 Task: Navigate through the streets of Washington, DC, to reach the National Mall.
Action: Mouse moved to (179, 71)
Screenshot: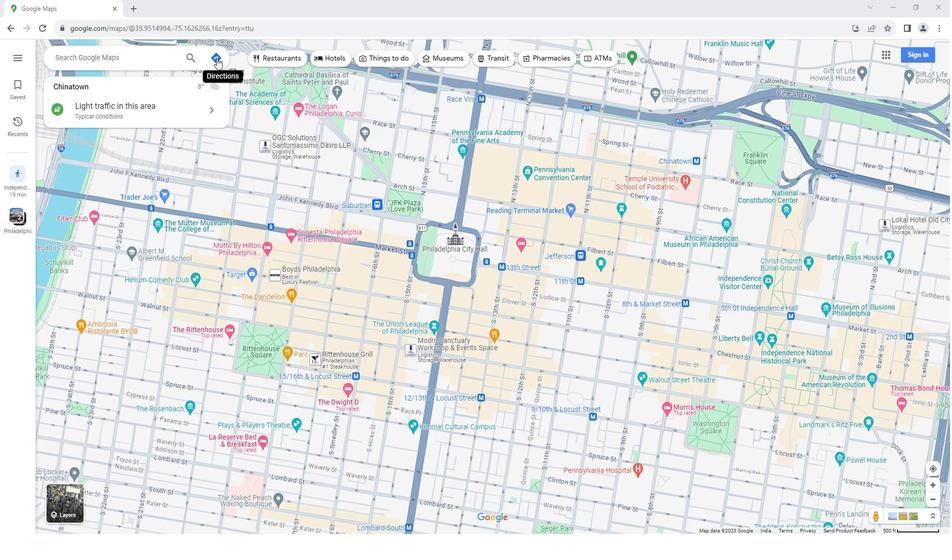 
Action: Mouse pressed left at (179, 71)
Screenshot: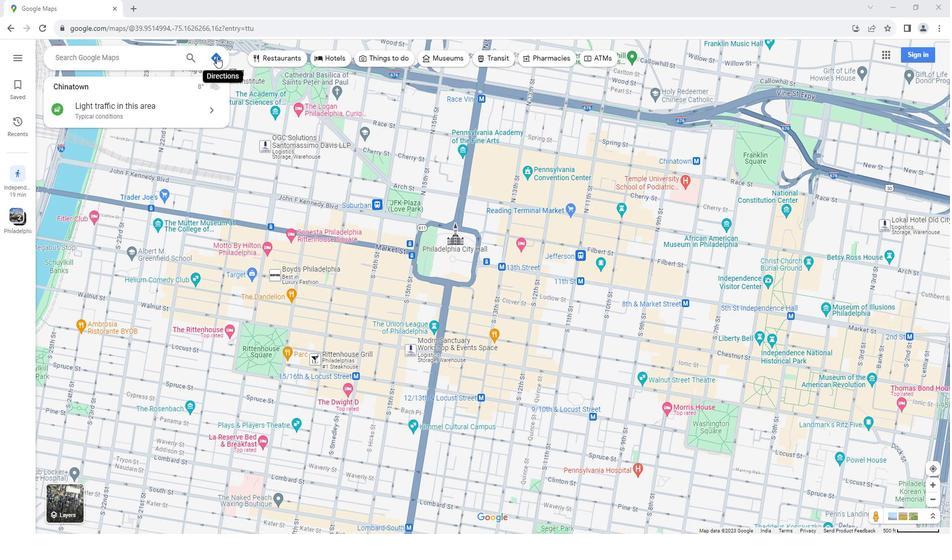 
Action: Mouse moved to (98, 99)
Screenshot: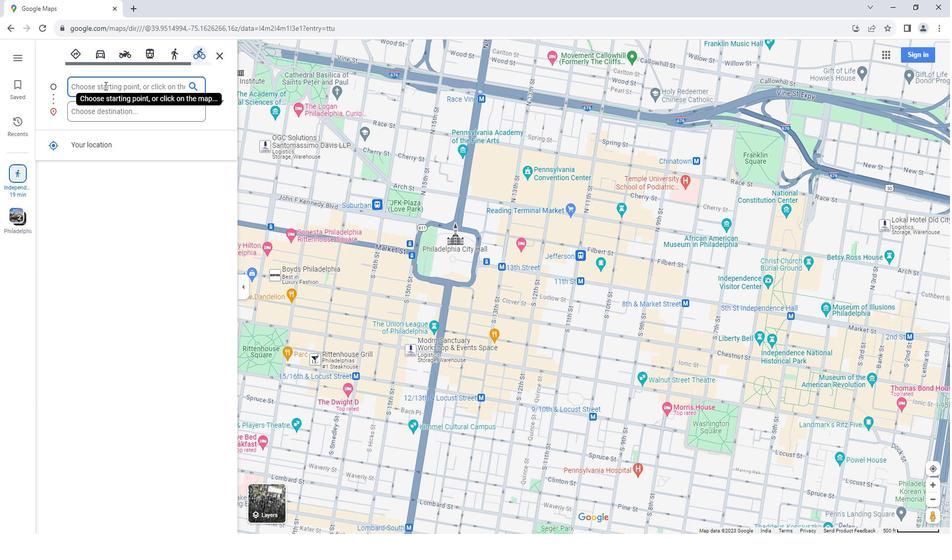 
Action: Mouse pressed left at (98, 99)
Screenshot: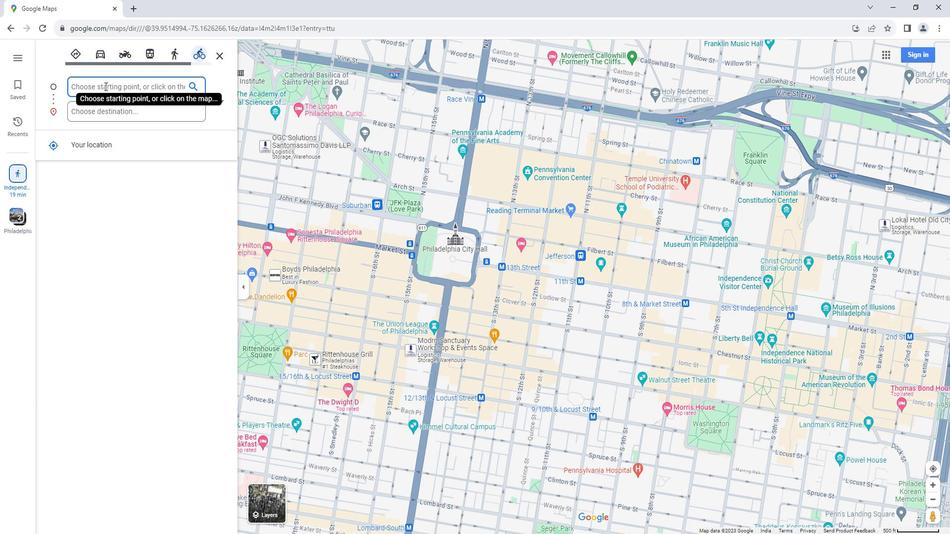 
Action: Key pressed <Key.shift>Washington
Screenshot: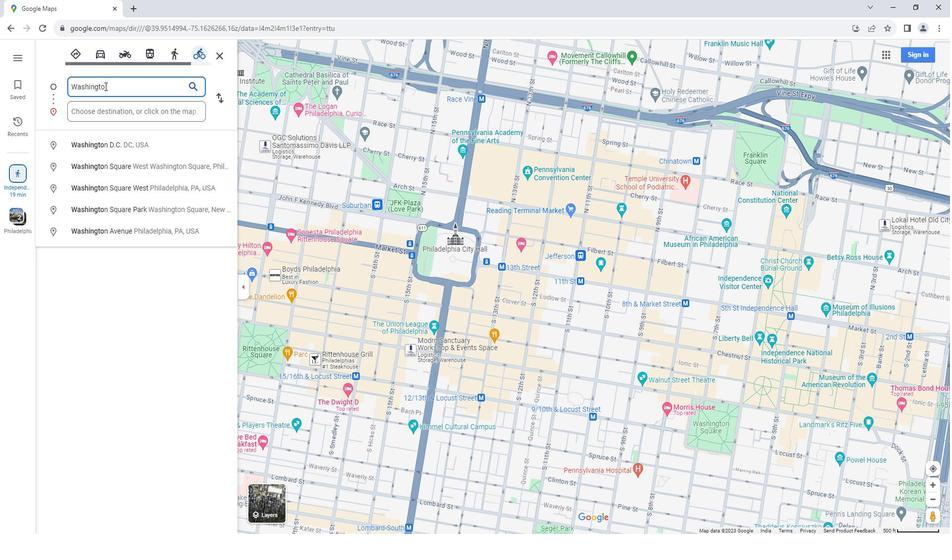 
Action: Mouse moved to (101, 151)
Screenshot: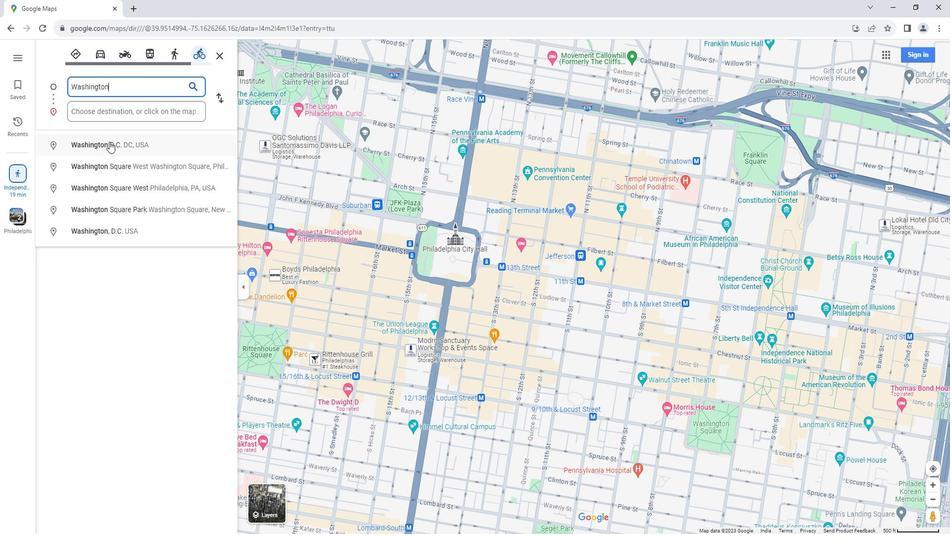 
Action: Mouse pressed left at (101, 151)
Screenshot: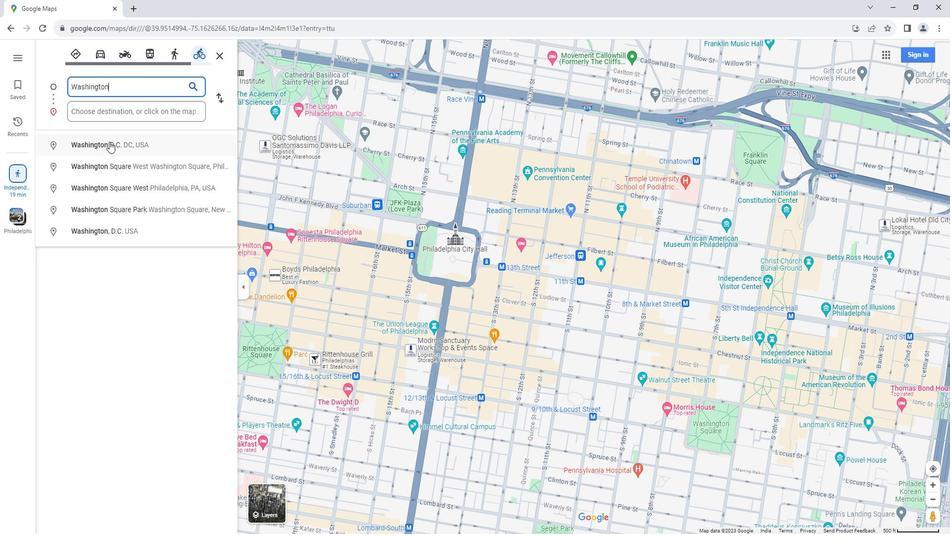 
Action: Mouse moved to (93, 120)
Screenshot: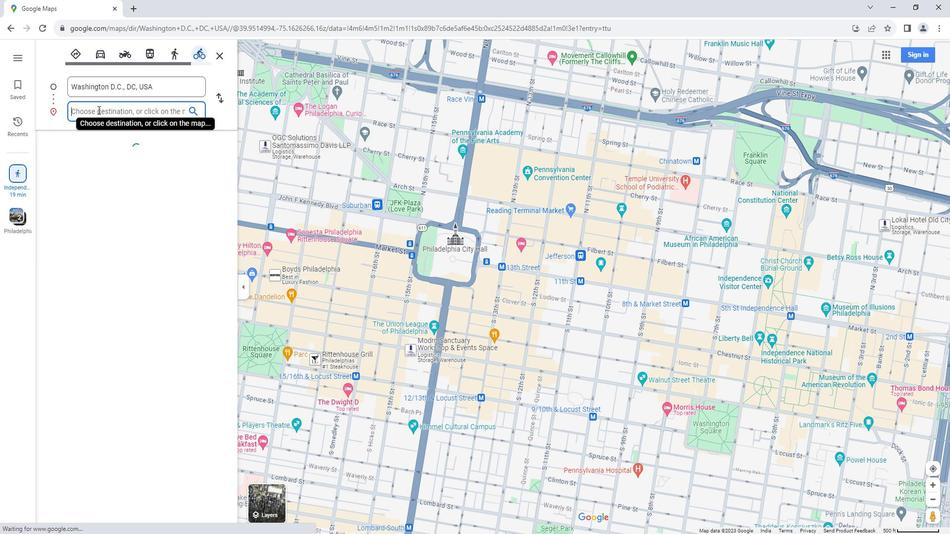 
Action: Mouse pressed left at (93, 120)
Screenshot: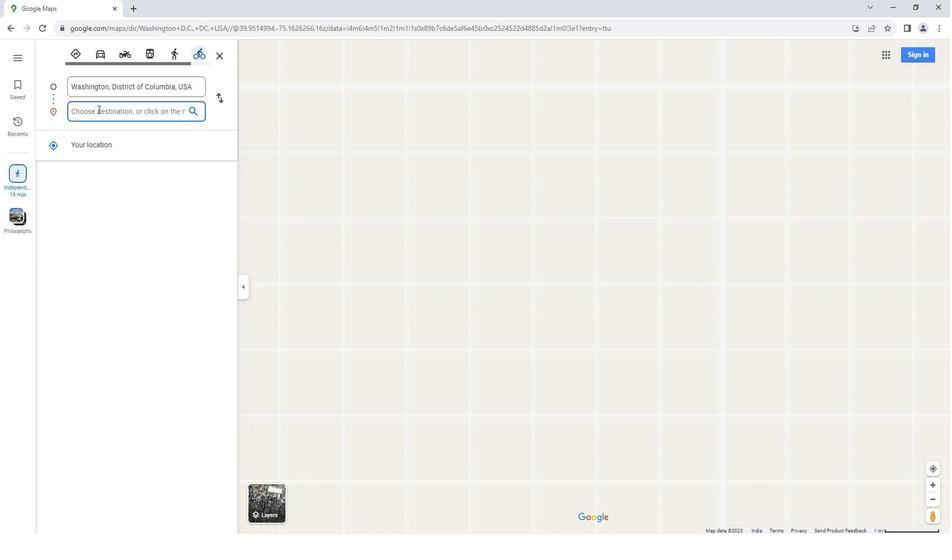 
Action: Key pressed <Key.shift><Key.shift><Key.shift>National<Key.space><Key.shift>Mall
Screenshot: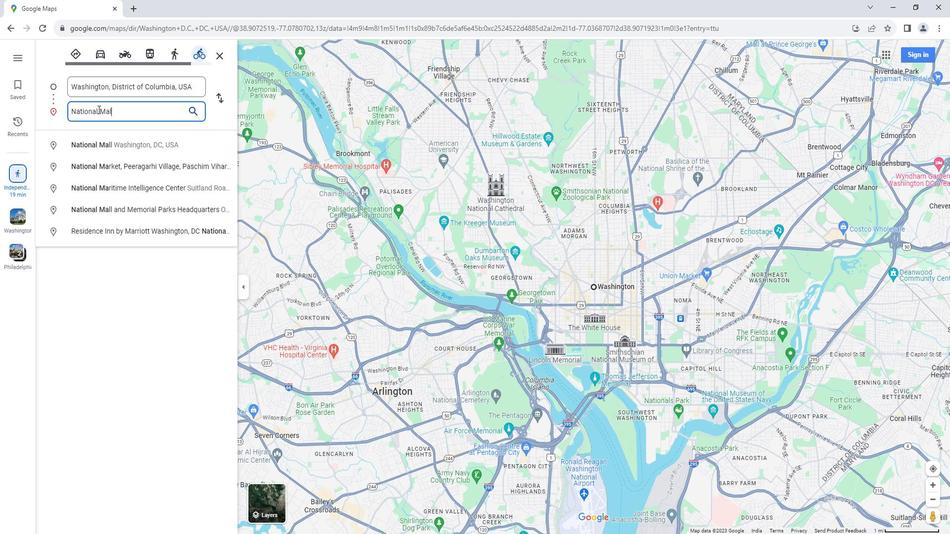 
Action: Mouse moved to (103, 156)
Screenshot: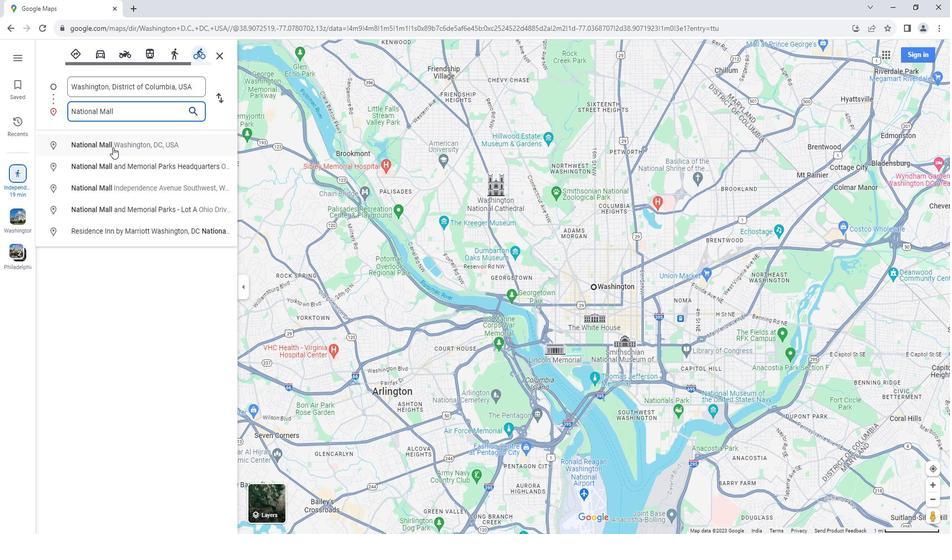 
Action: Mouse pressed left at (103, 156)
Screenshot: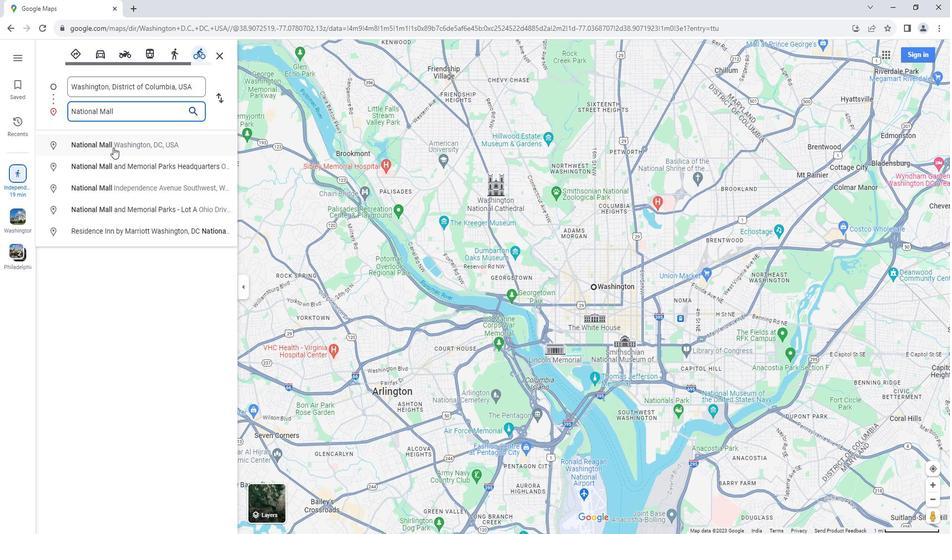 
Action: Mouse moved to (92, 69)
Screenshot: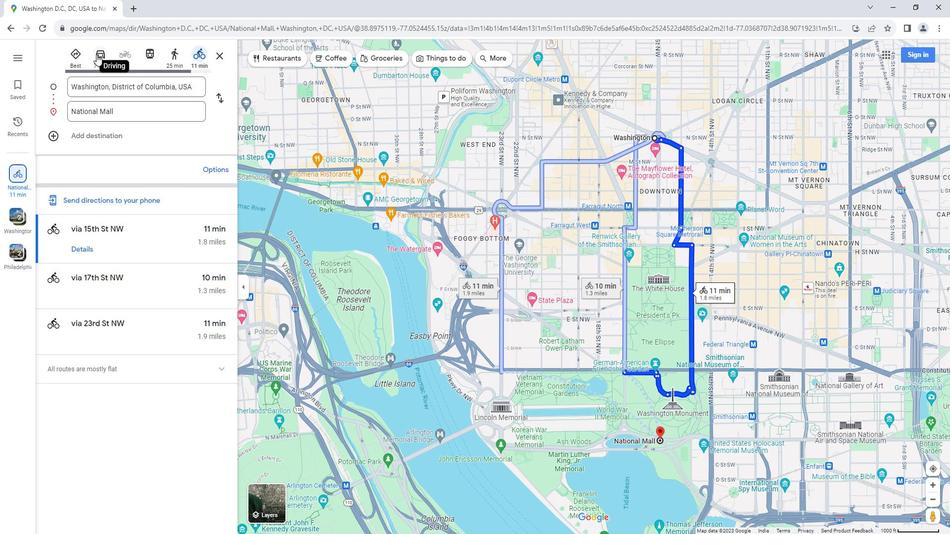
Action: Mouse pressed left at (92, 69)
Screenshot: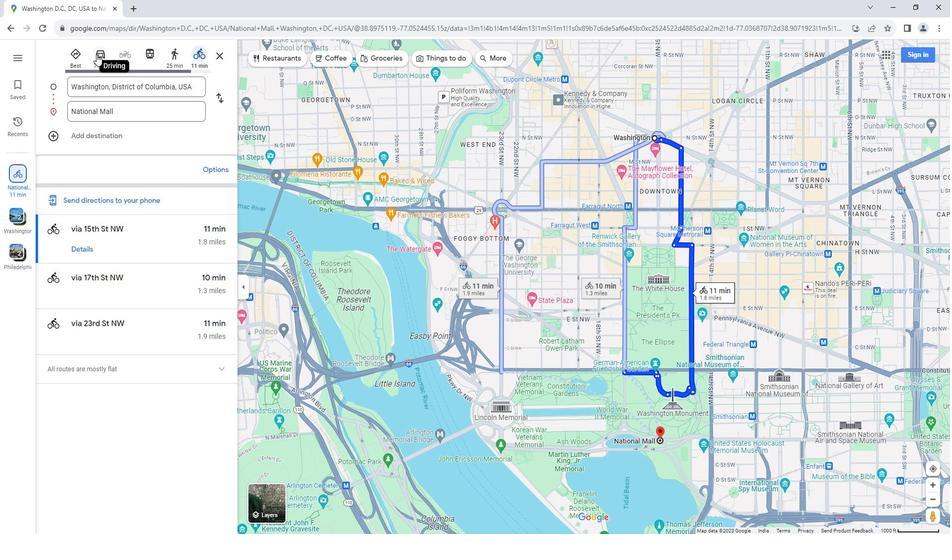 
Action: Mouse moved to (81, 275)
Screenshot: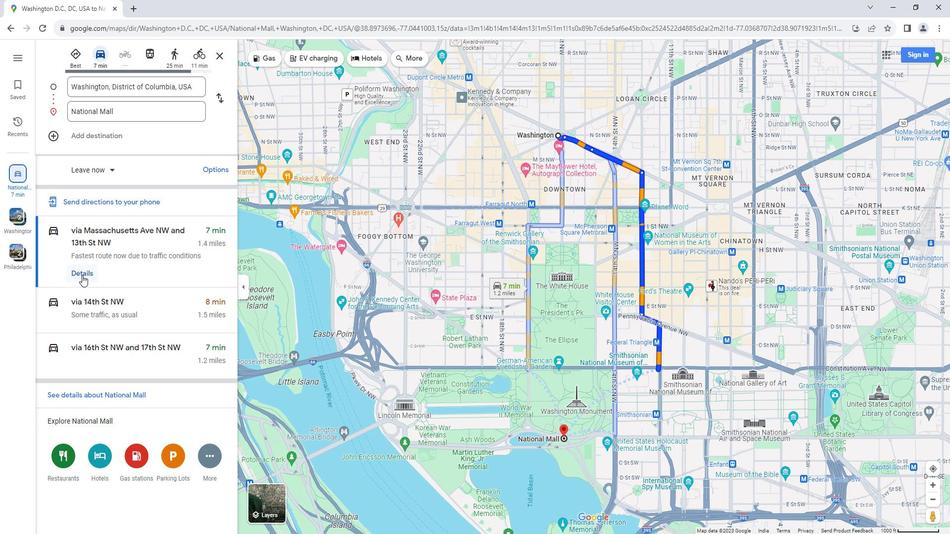 
Action: Mouse pressed left at (81, 275)
Screenshot: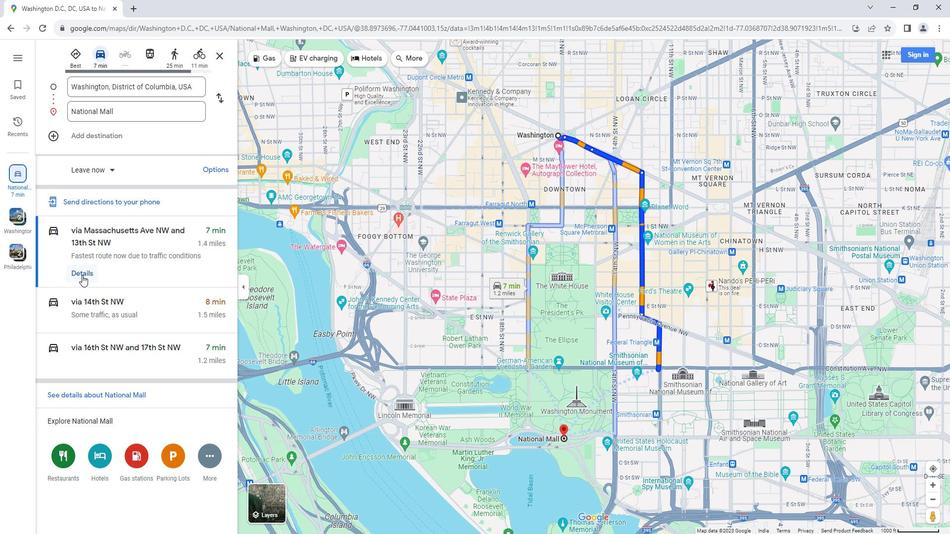 
Action: Mouse moved to (59, 64)
Screenshot: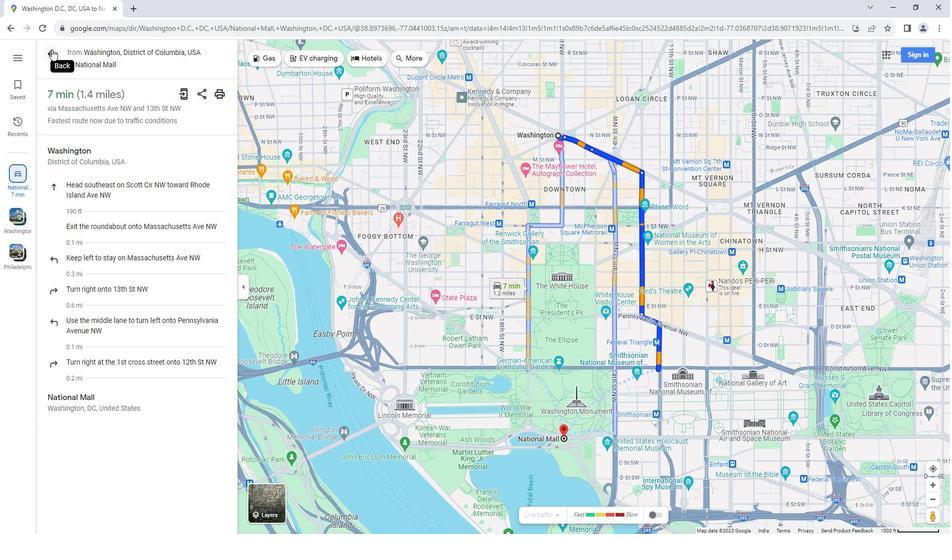 
Action: Mouse pressed left at (59, 64)
Screenshot: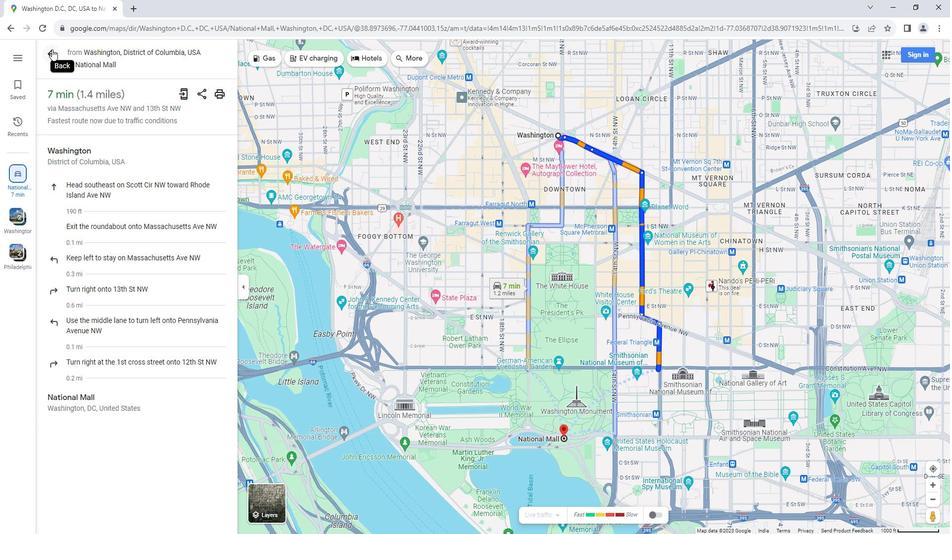 
Action: Mouse moved to (145, 71)
Screenshot: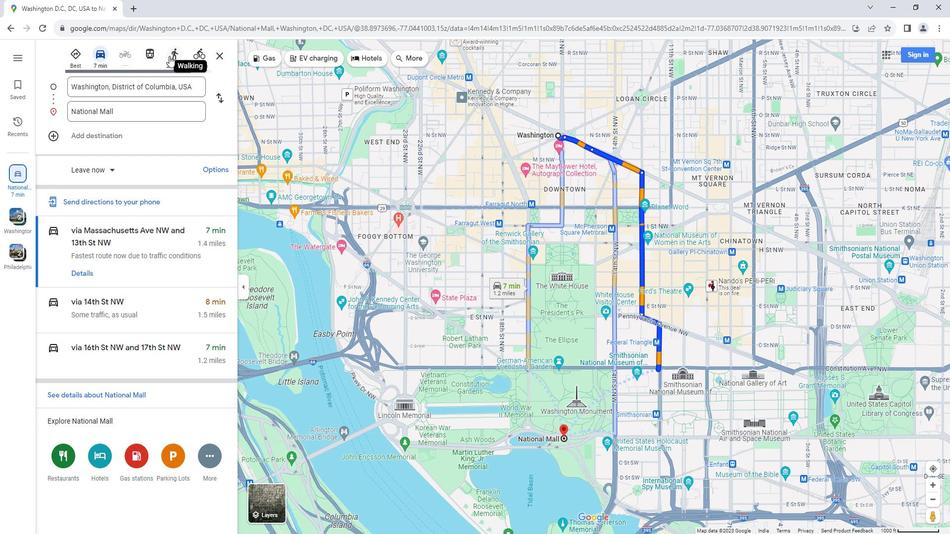 
Action: Mouse pressed left at (145, 71)
Screenshot: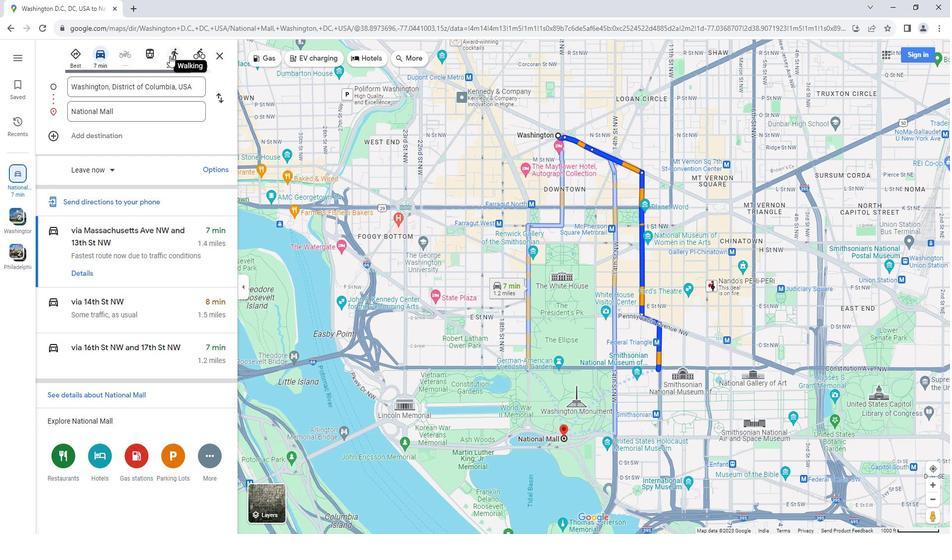 
Action: Mouse moved to (83, 254)
Screenshot: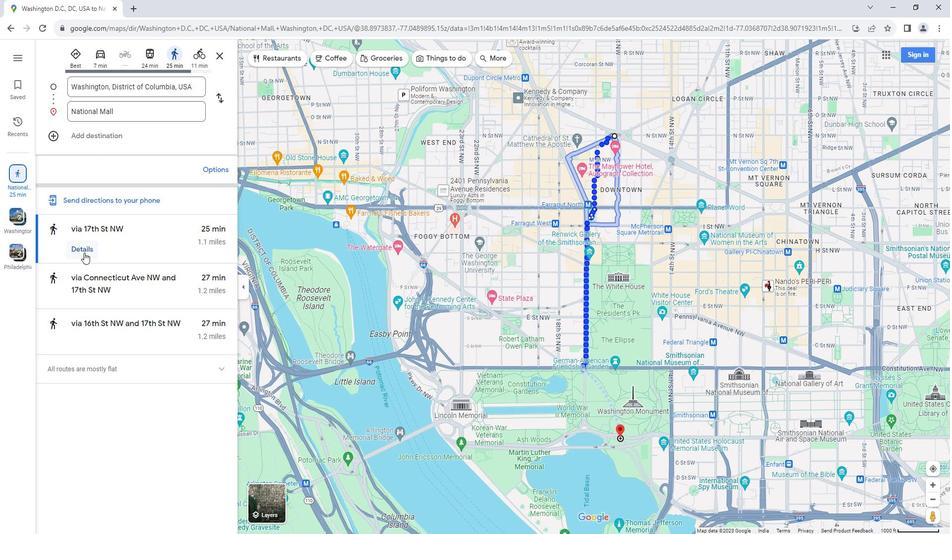 
Action: Mouse pressed left at (83, 254)
Screenshot: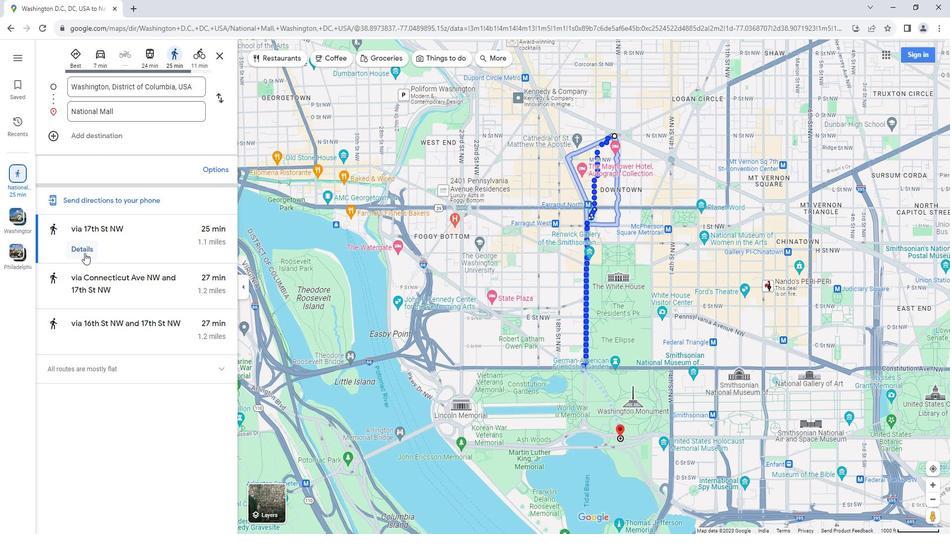 
Action: Mouse moved to (87, 251)
Screenshot: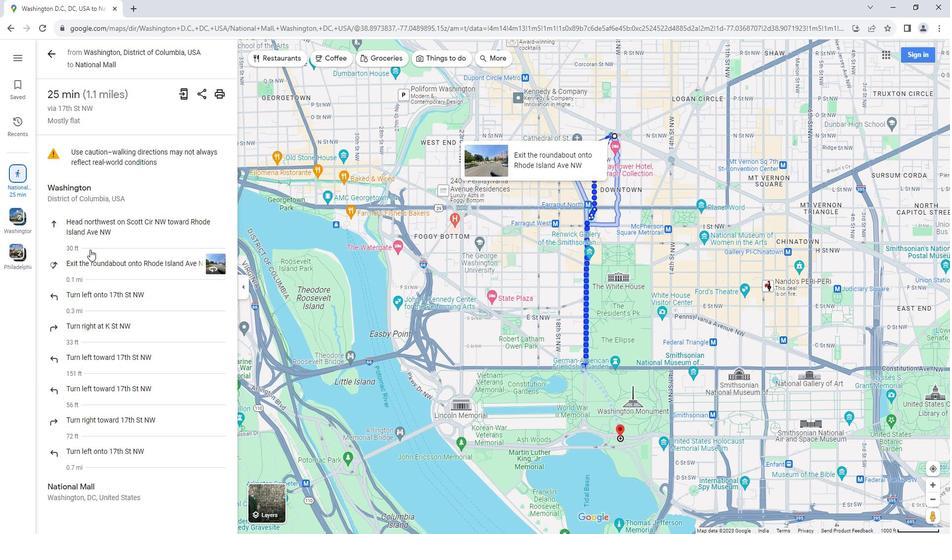 
Action: Mouse scrolled (87, 251) with delta (0, 0)
Screenshot: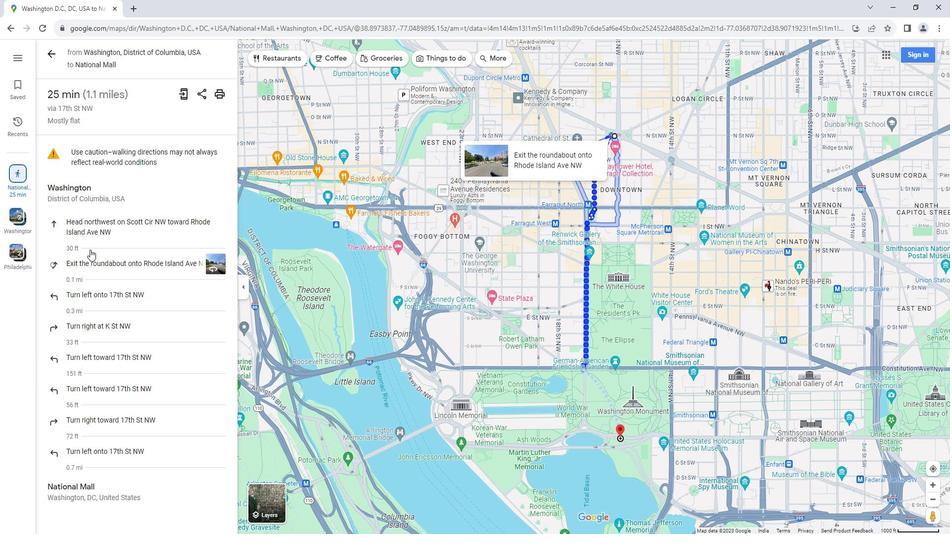 
Action: Mouse scrolled (87, 251) with delta (0, 0)
Screenshot: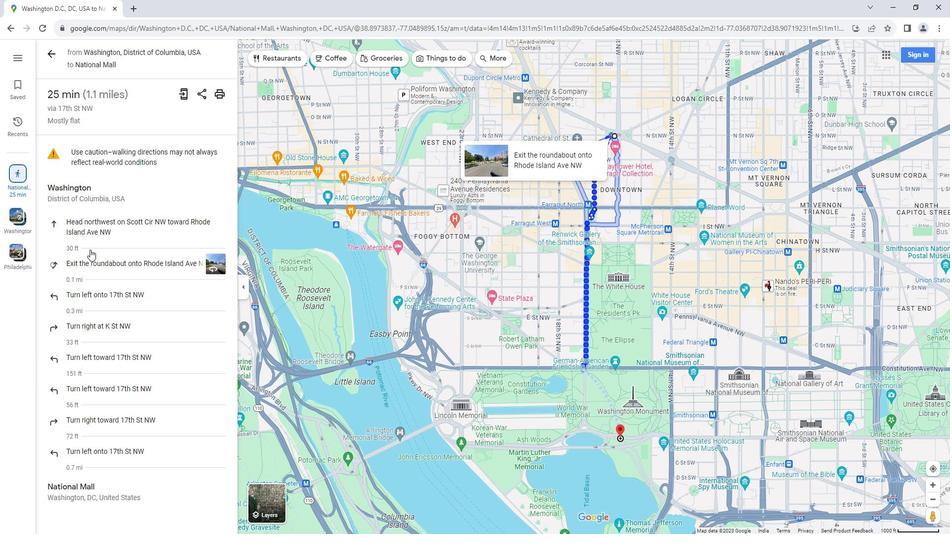 
Action: Mouse moved to (57, 71)
Screenshot: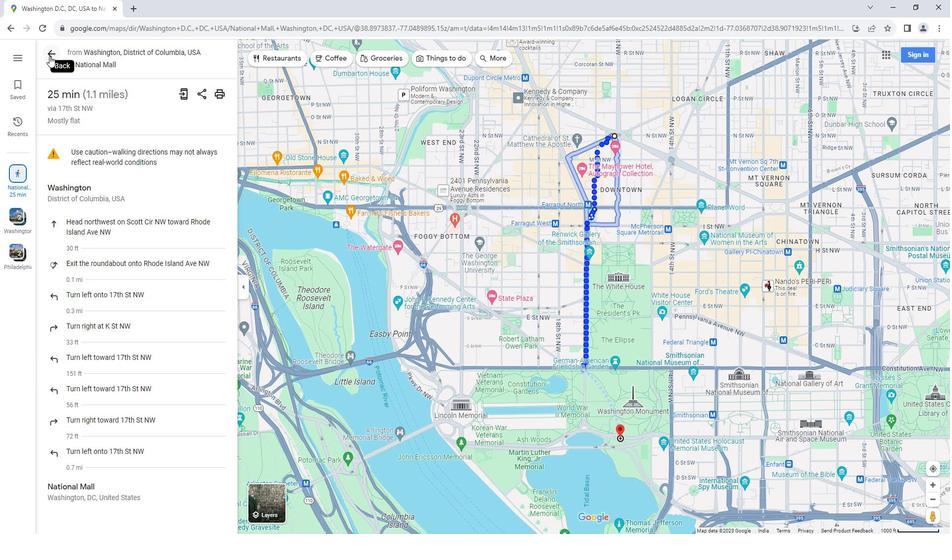 
Action: Mouse pressed left at (57, 71)
Screenshot: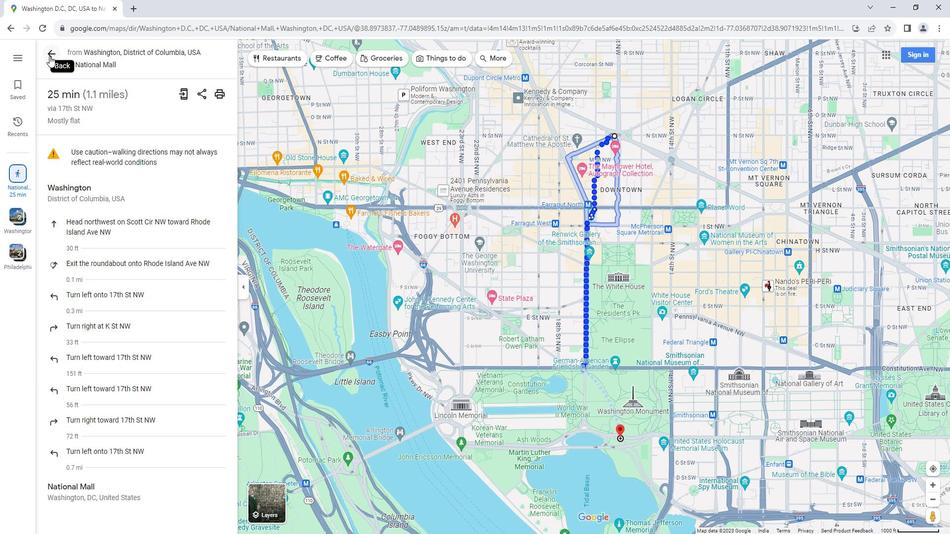 
Action: Mouse moved to (164, 70)
Screenshot: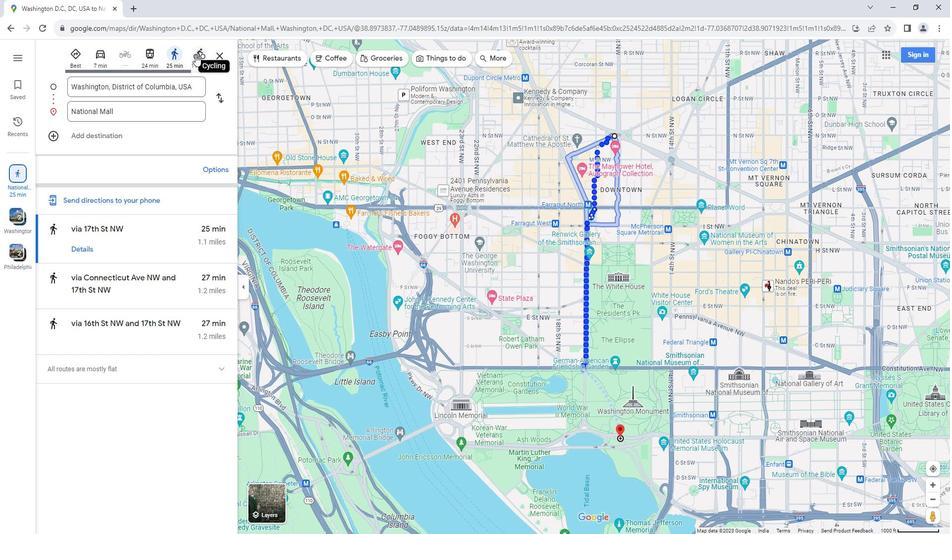 
Action: Mouse pressed left at (164, 70)
Screenshot: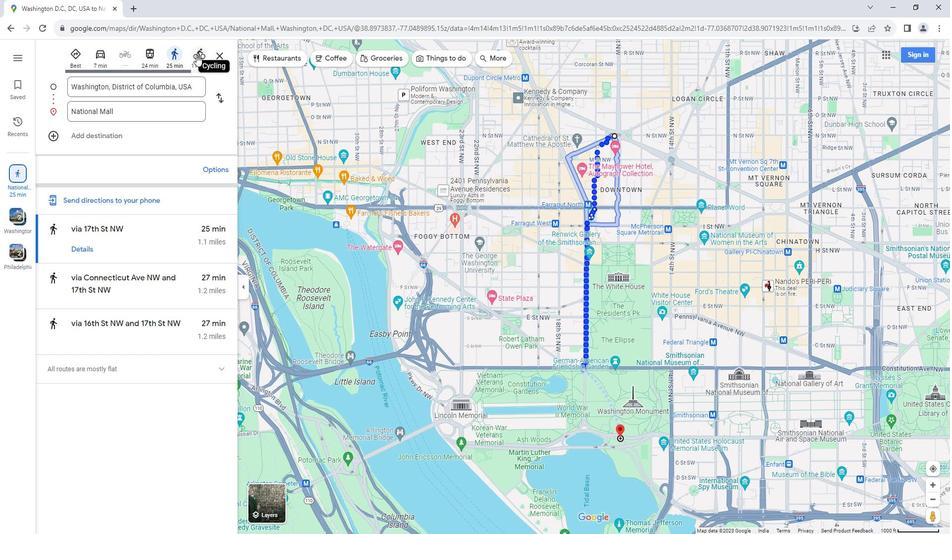 
Action: Mouse moved to (87, 251)
Screenshot: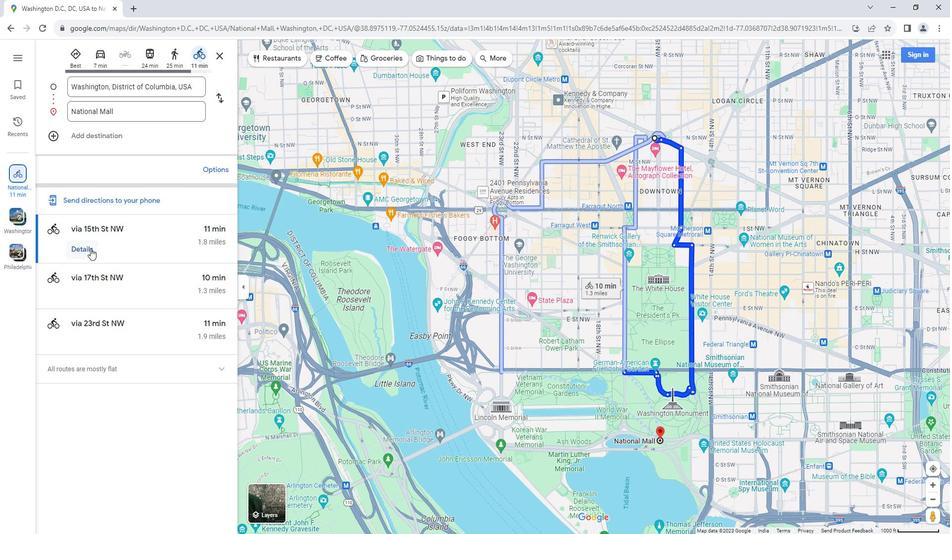 
Action: Mouse pressed left at (87, 251)
Screenshot: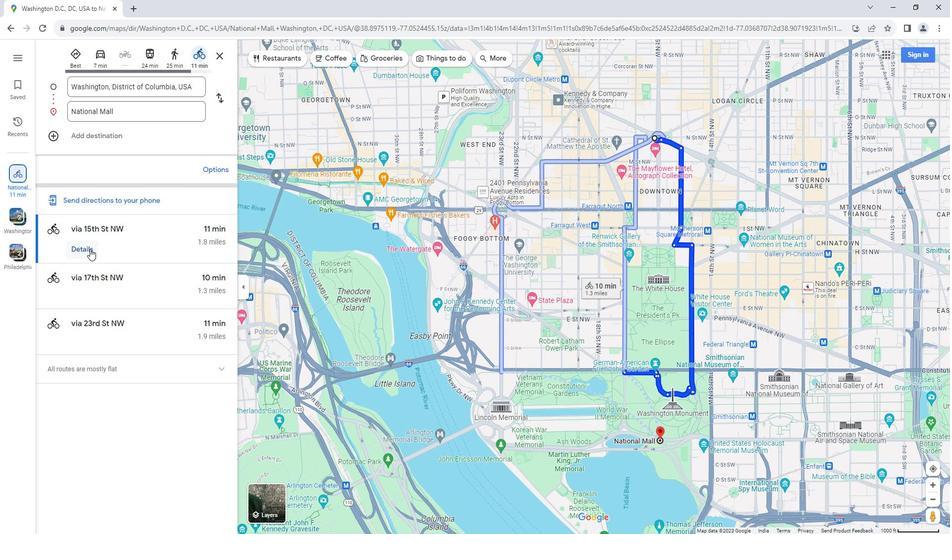 
Action: Mouse moved to (90, 248)
Screenshot: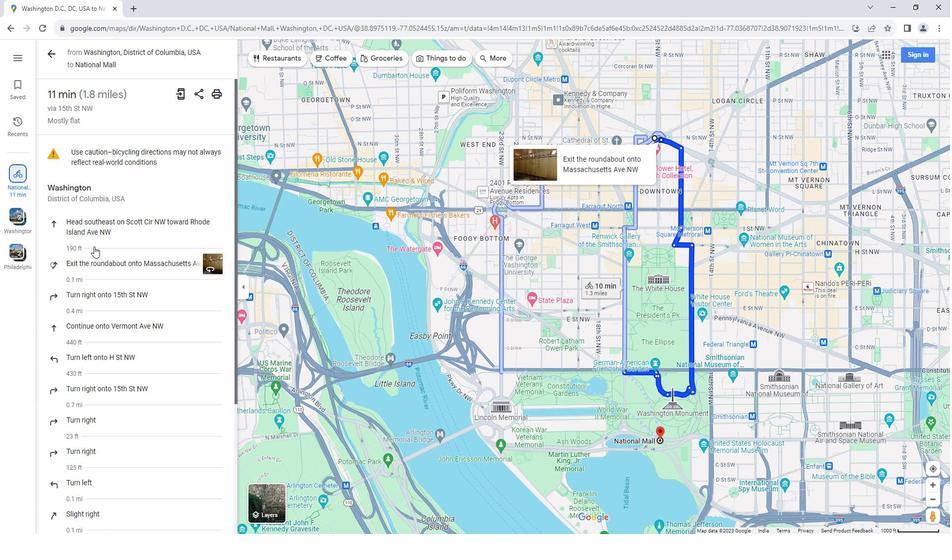 
Action: Mouse scrolled (90, 248) with delta (0, 0)
Screenshot: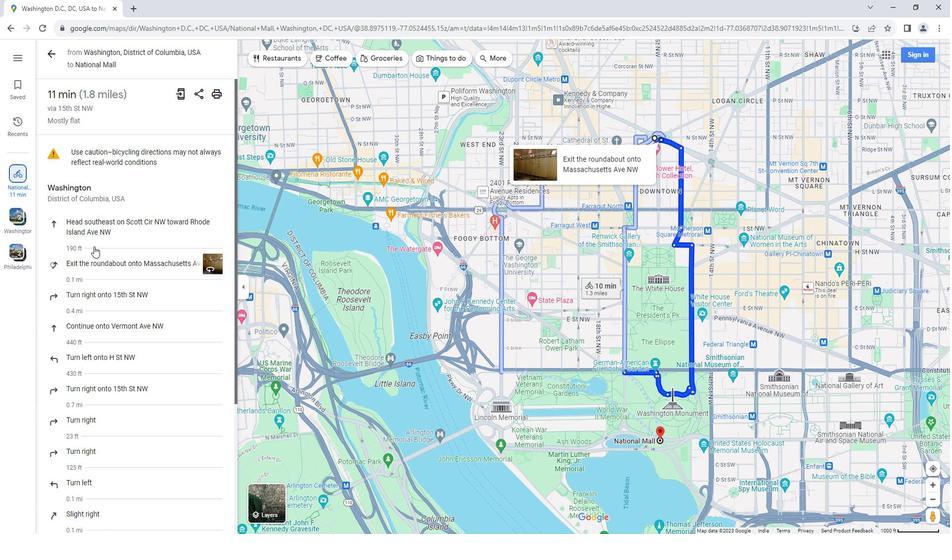 
Action: Mouse scrolled (90, 248) with delta (0, 0)
Screenshot: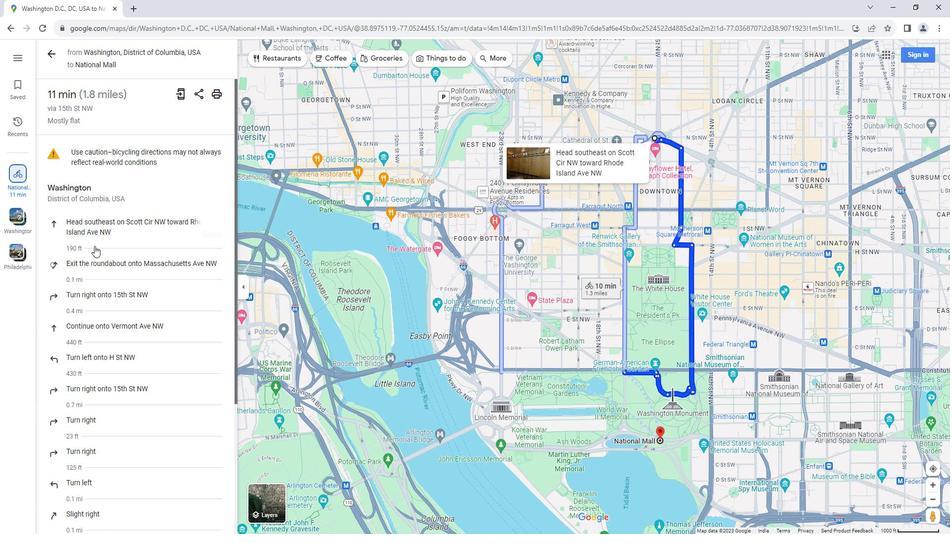 
Action: Mouse scrolled (90, 248) with delta (0, 0)
Screenshot: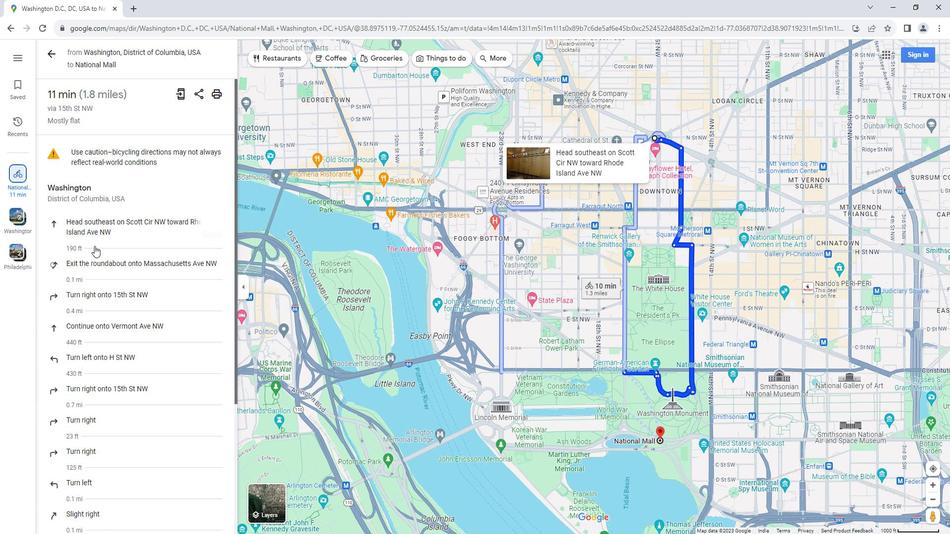 
Action: Mouse scrolled (90, 248) with delta (0, 0)
Screenshot: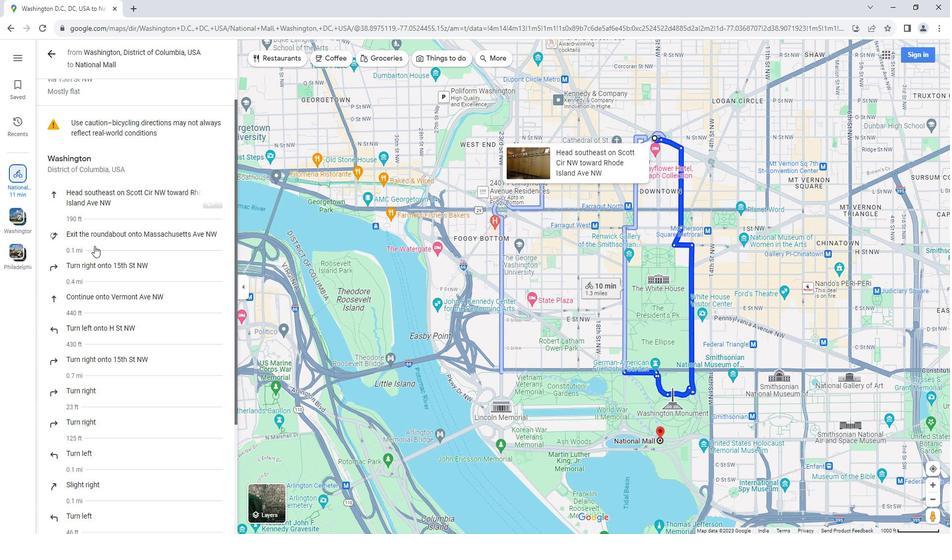 
Action: Mouse moved to (90, 247)
Screenshot: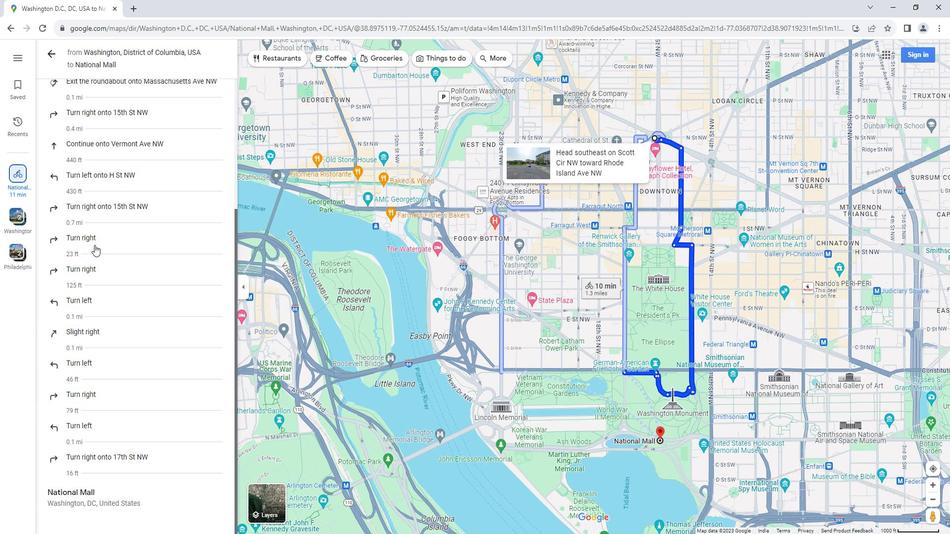 
Action: Mouse scrolled (90, 247) with delta (0, 0)
Screenshot: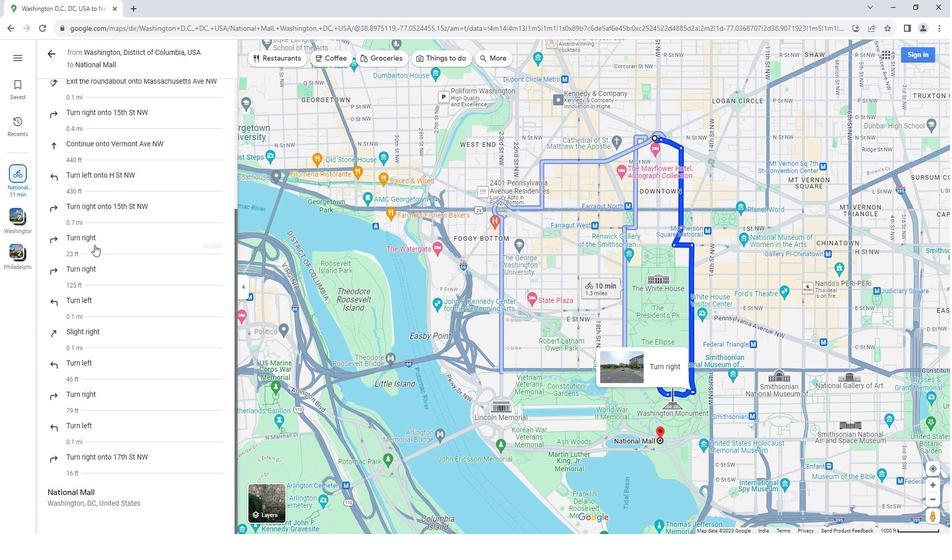
Action: Mouse scrolled (90, 247) with delta (0, 0)
Screenshot: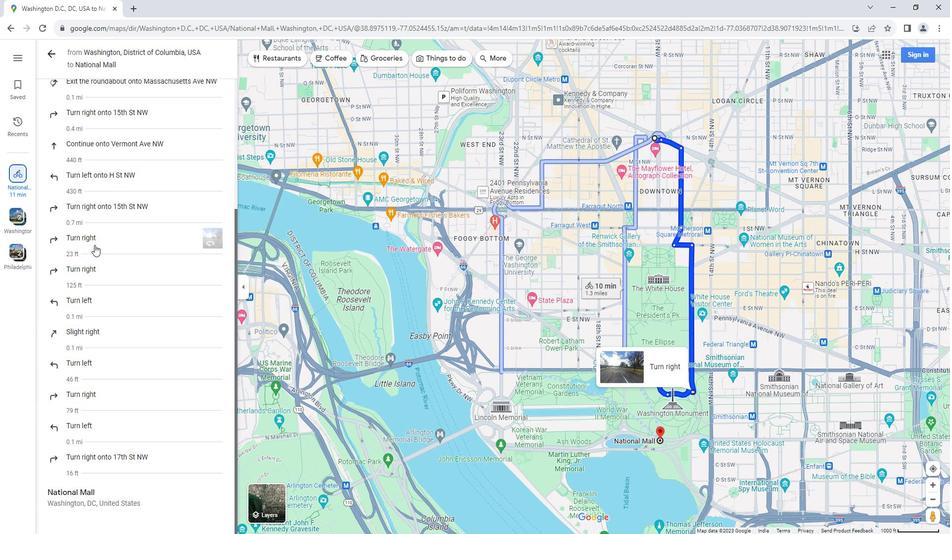 
Action: Mouse moved to (58, 72)
Screenshot: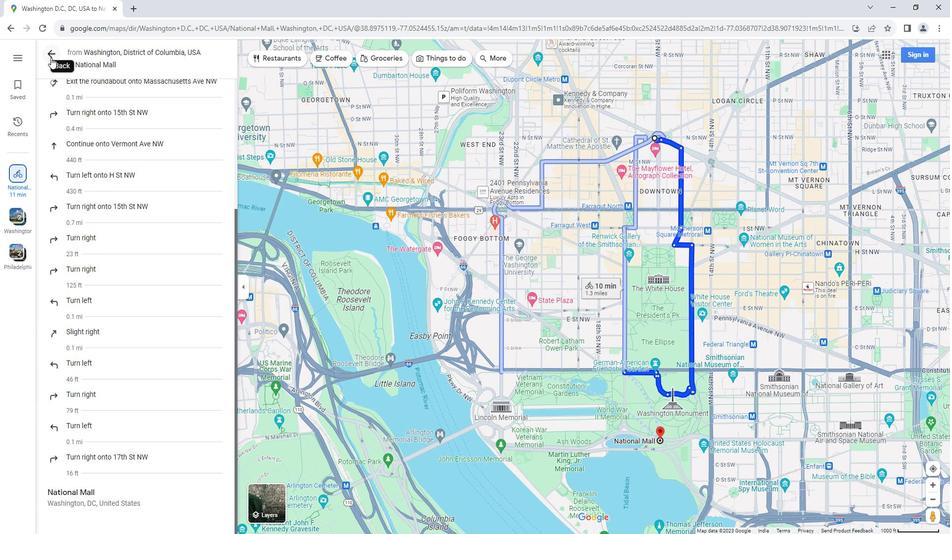 
Action: Mouse pressed left at (58, 72)
Screenshot: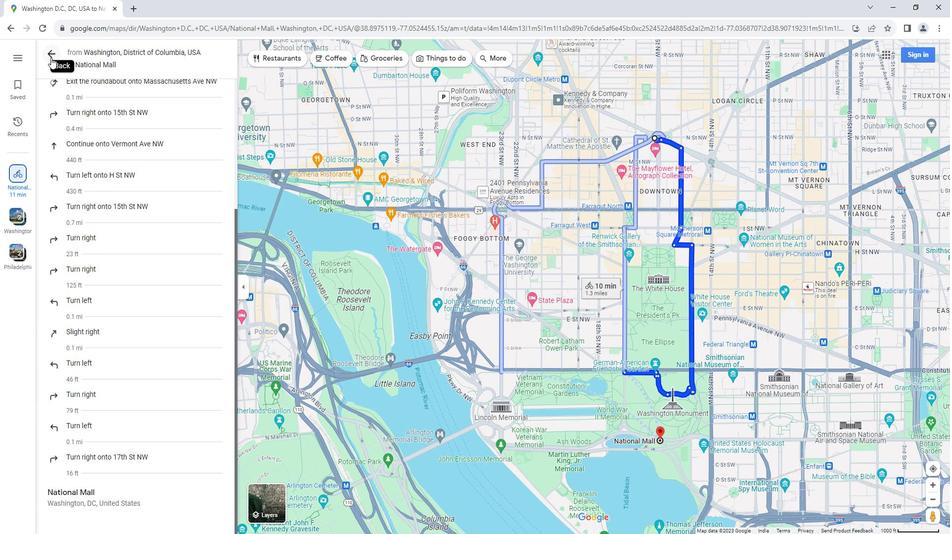 
Action: Mouse moved to (78, 69)
Screenshot: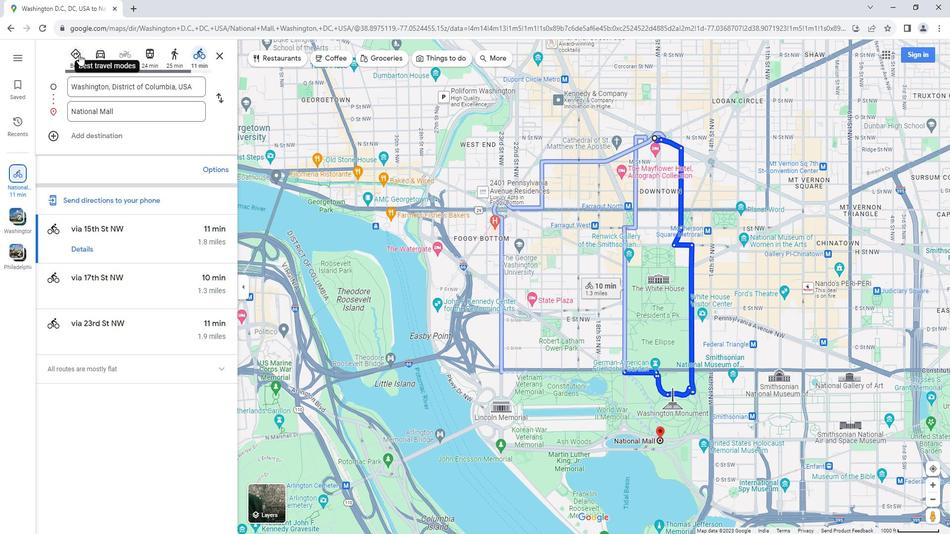 
Action: Mouse pressed left at (78, 69)
Screenshot: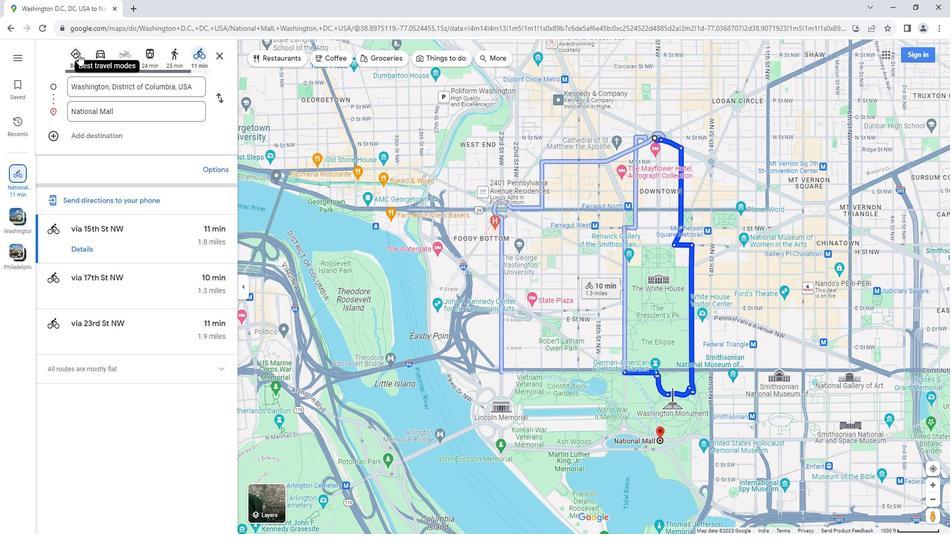 
Action: Mouse moved to (222, 485)
Screenshot: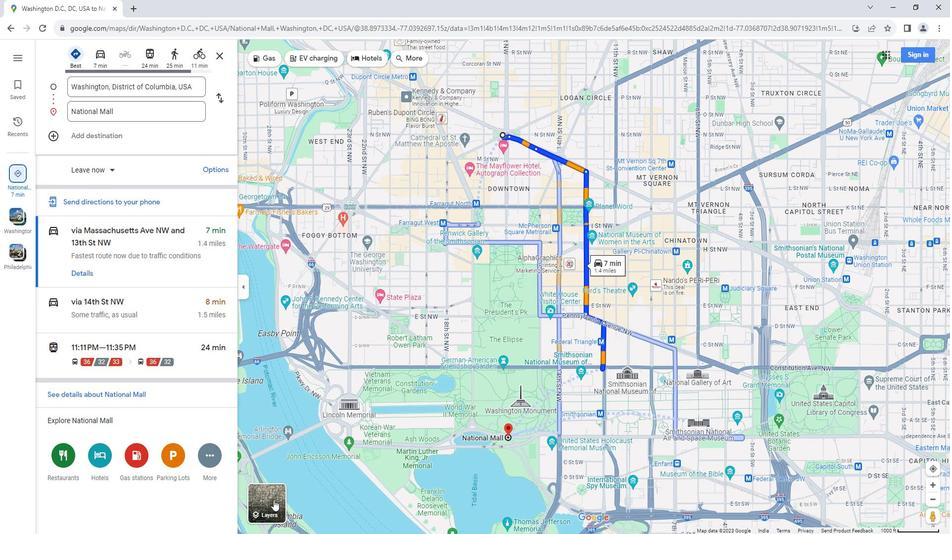 
Action: Mouse pressed left at (222, 485)
Screenshot: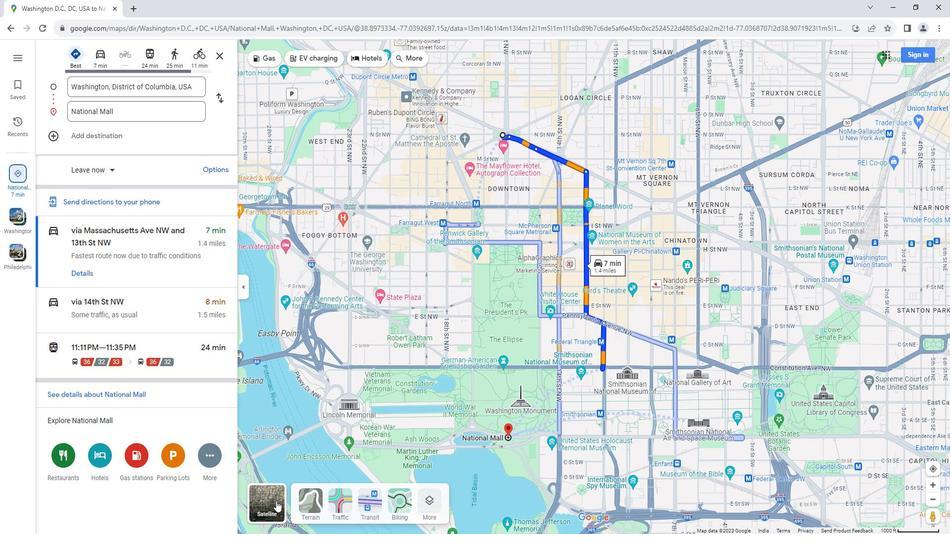 
Action: Mouse moved to (333, 483)
Screenshot: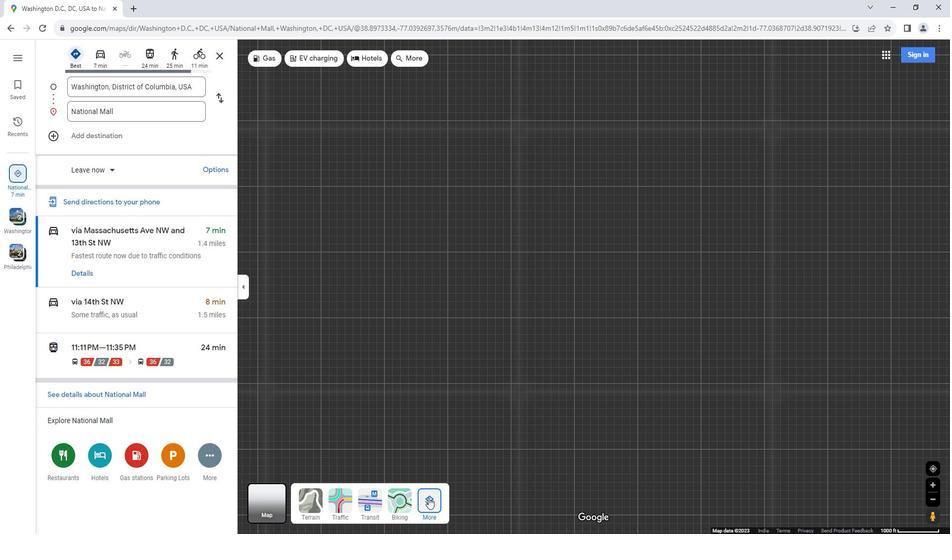 
Action: Mouse pressed left at (333, 483)
Screenshot: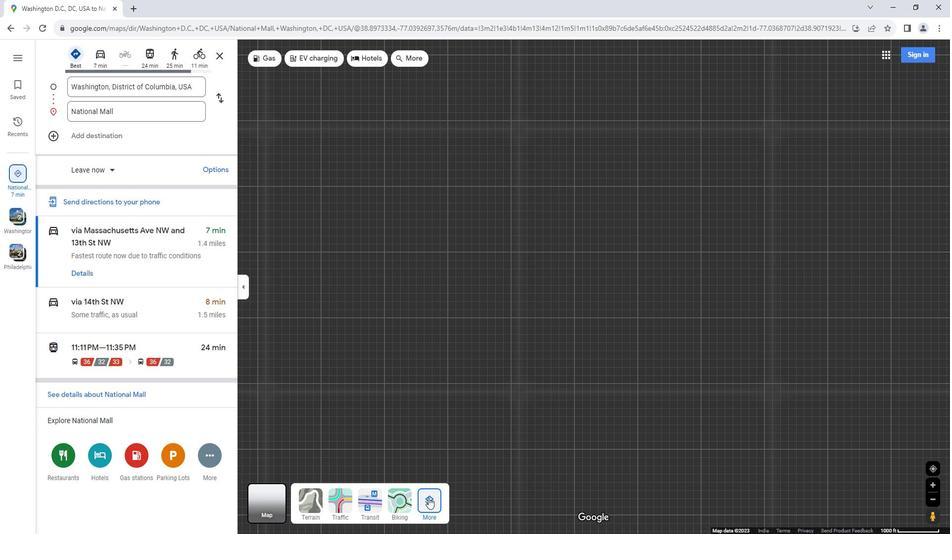 
Action: Mouse moved to (253, 284)
Screenshot: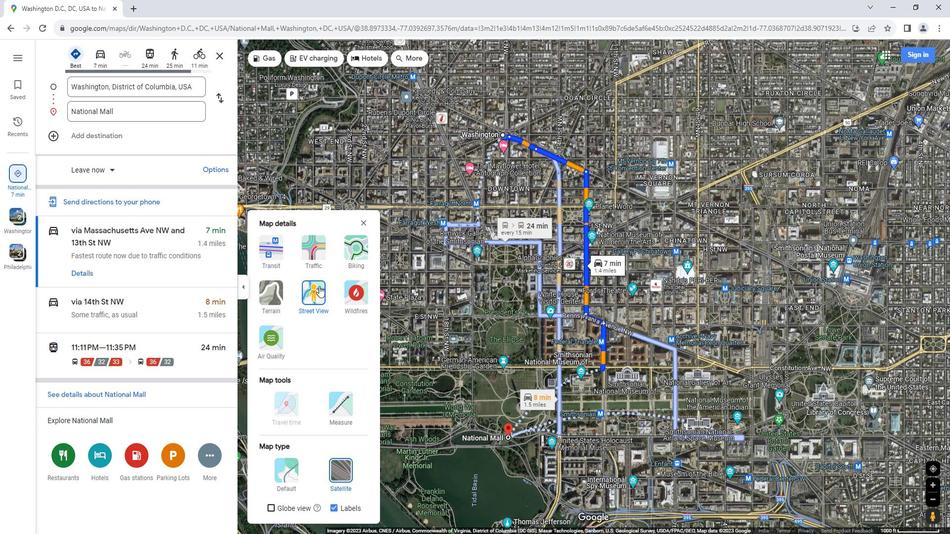 
Action: Mouse pressed left at (253, 284)
Screenshot: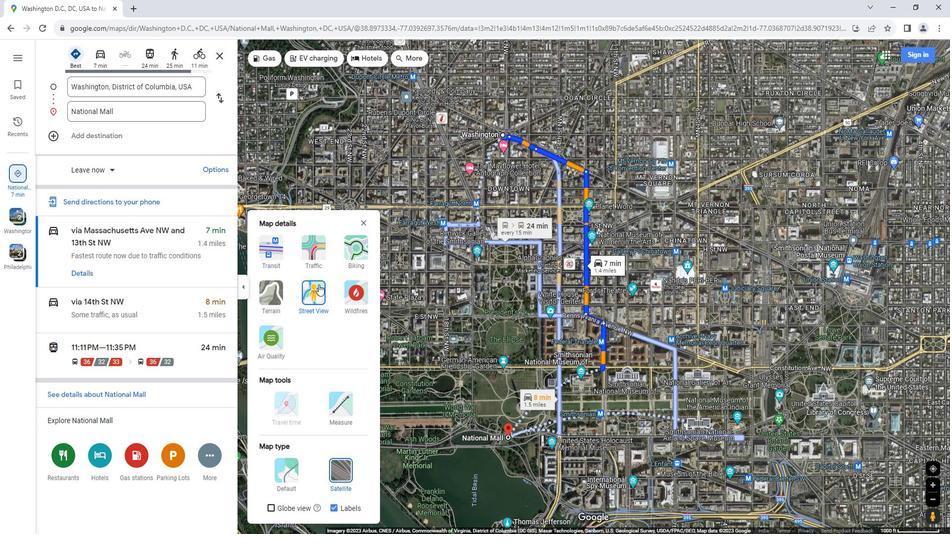 
Action: Mouse moved to (356, 282)
Screenshot: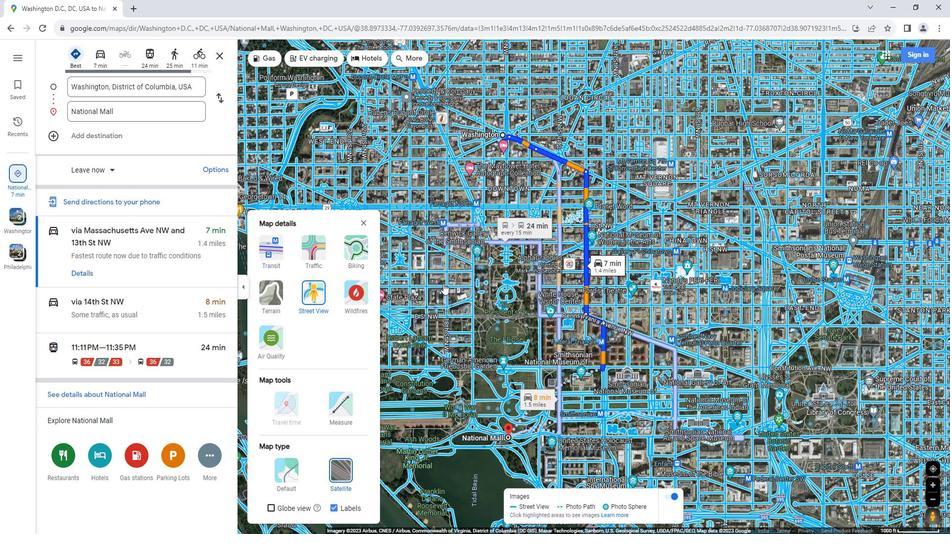 
Action: Mouse pressed left at (356, 282)
Screenshot: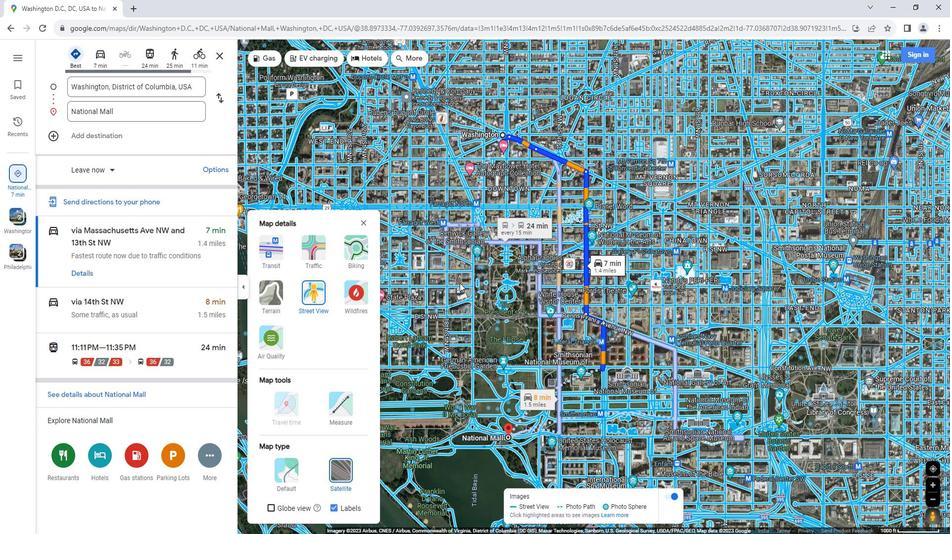 
Action: Mouse moved to (354, 284)
Screenshot: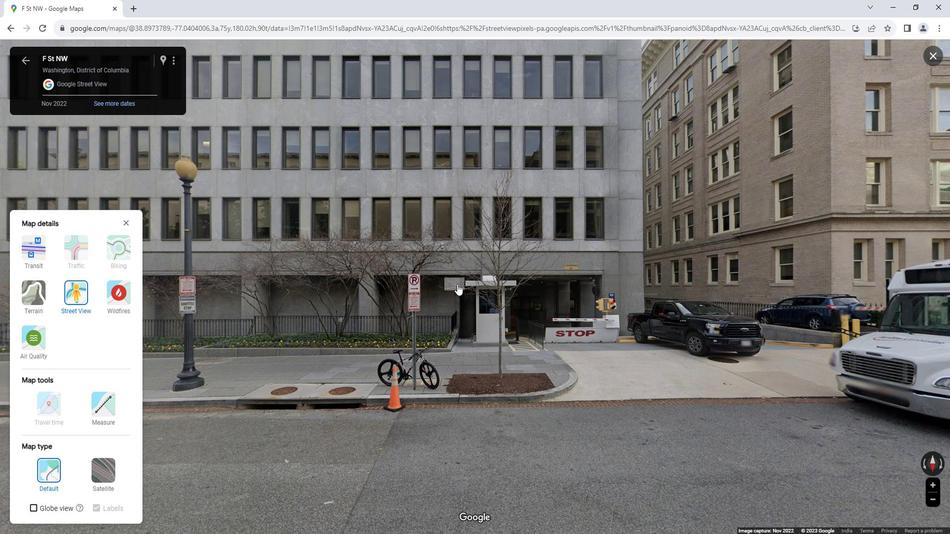 
Action: Mouse pressed left at (354, 284)
Screenshot: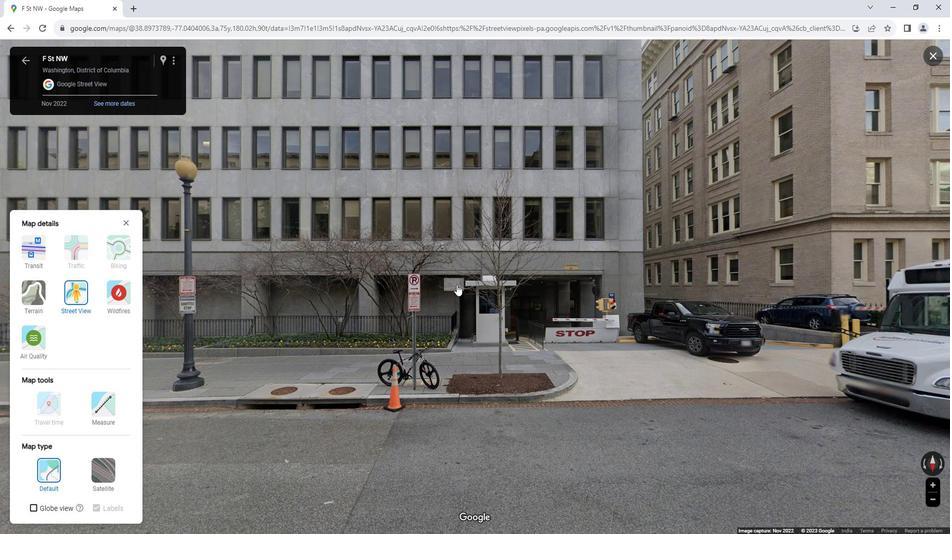 
Action: Mouse moved to (440, 223)
Screenshot: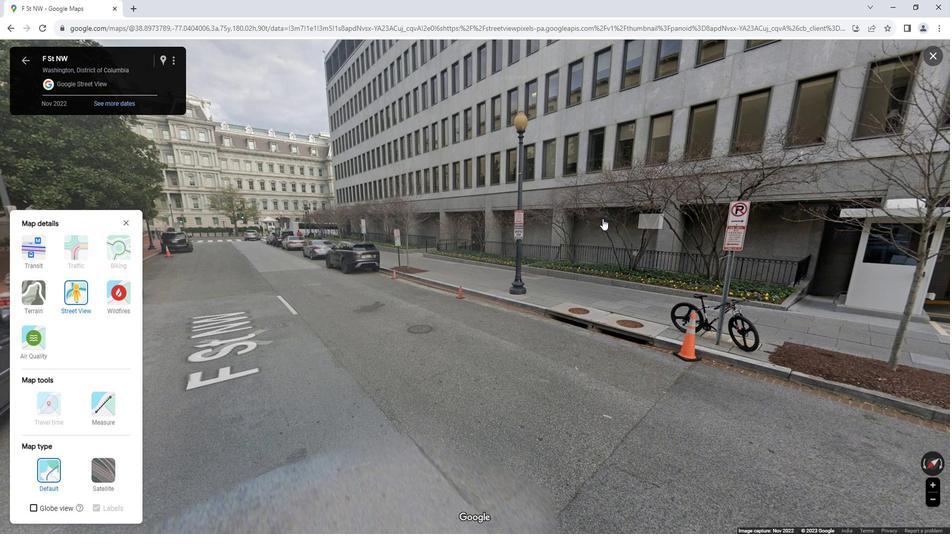 
Action: Mouse pressed left at (440, 223)
Screenshot: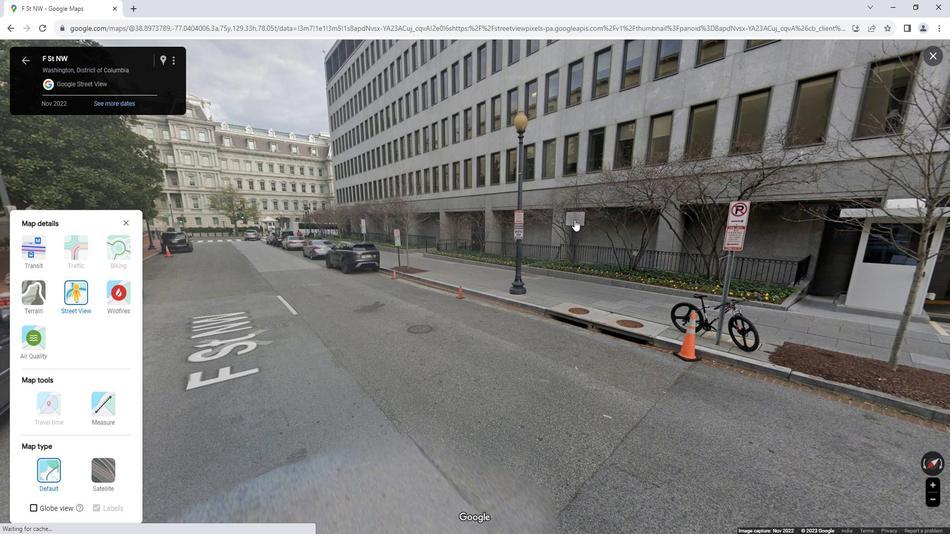 
Action: Mouse moved to (428, 225)
Screenshot: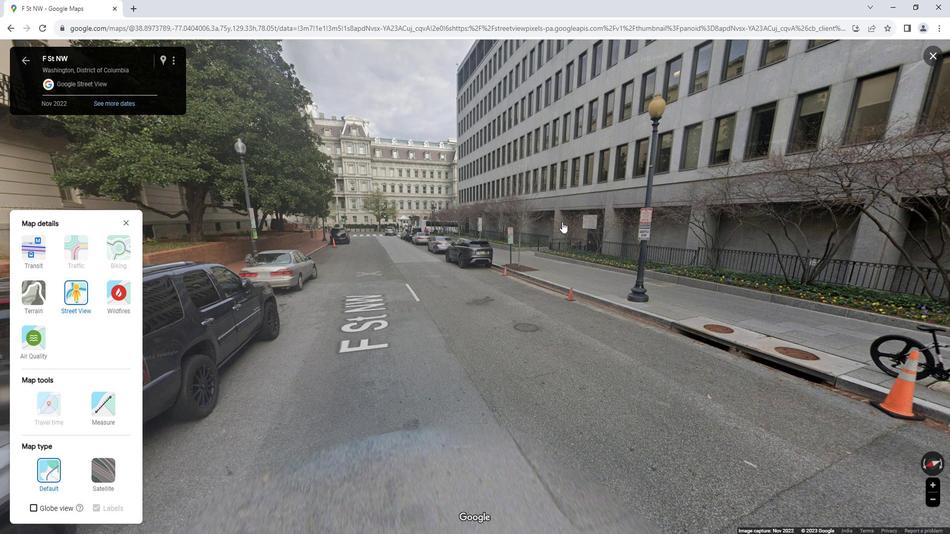 
Action: Mouse pressed left at (428, 225)
Screenshot: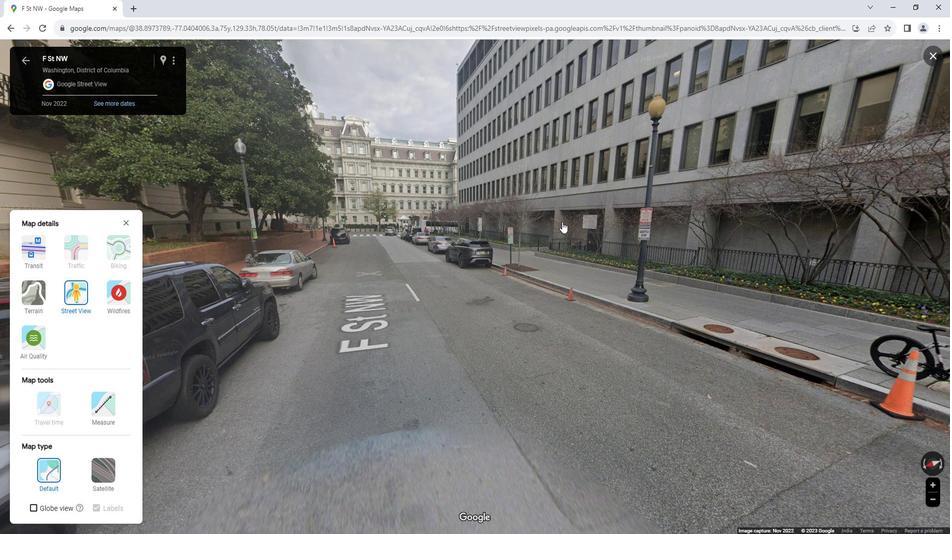 
Action: Mouse moved to (493, 220)
Screenshot: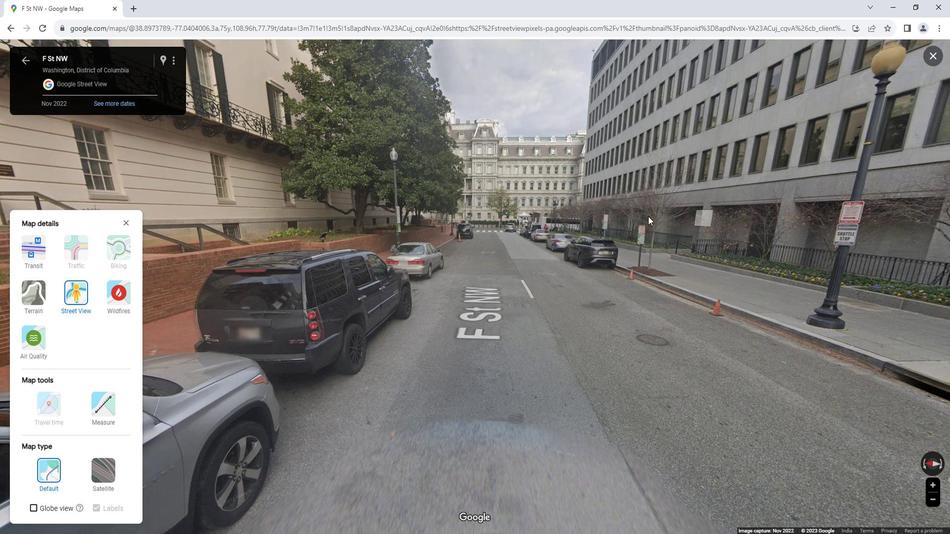 
Action: Mouse pressed left at (493, 220)
Screenshot: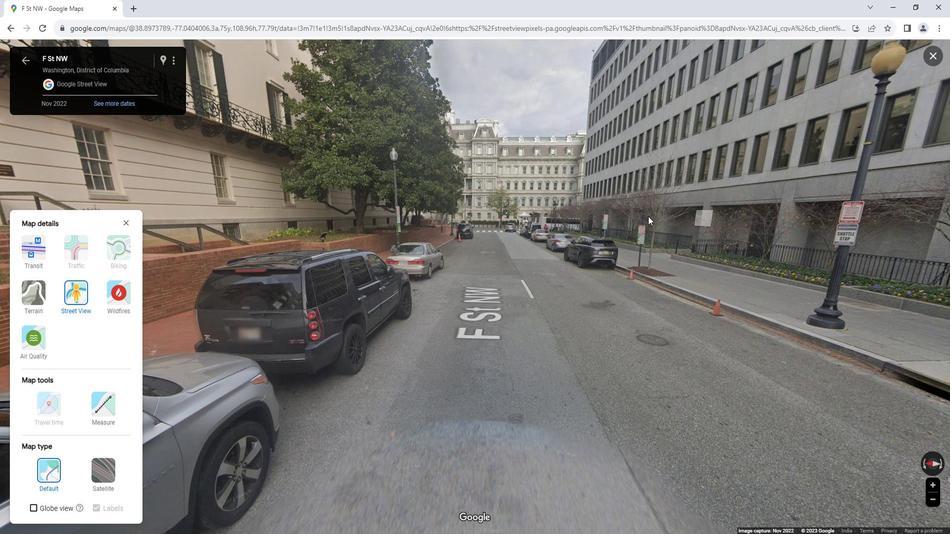 
Action: Mouse moved to (304, 186)
Screenshot: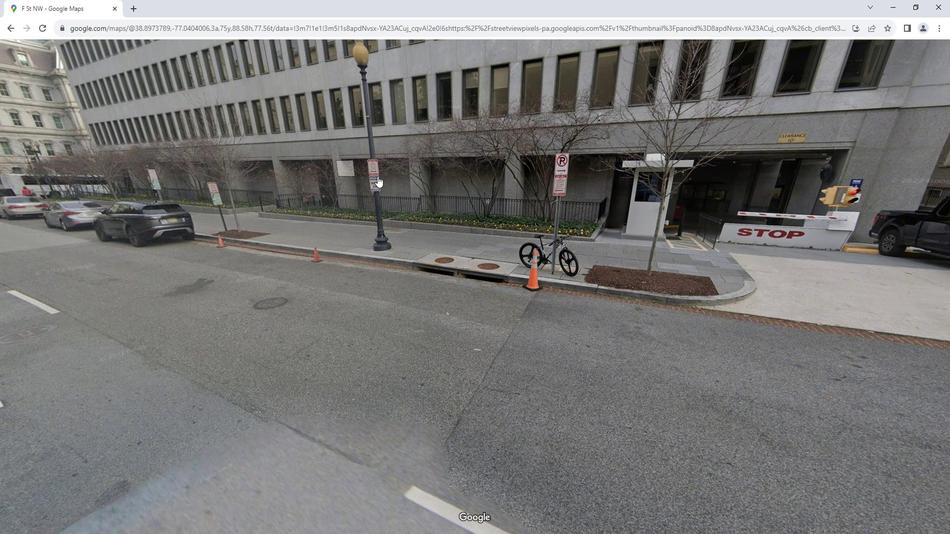 
Action: Mouse scrolled (304, 186) with delta (0, 0)
Screenshot: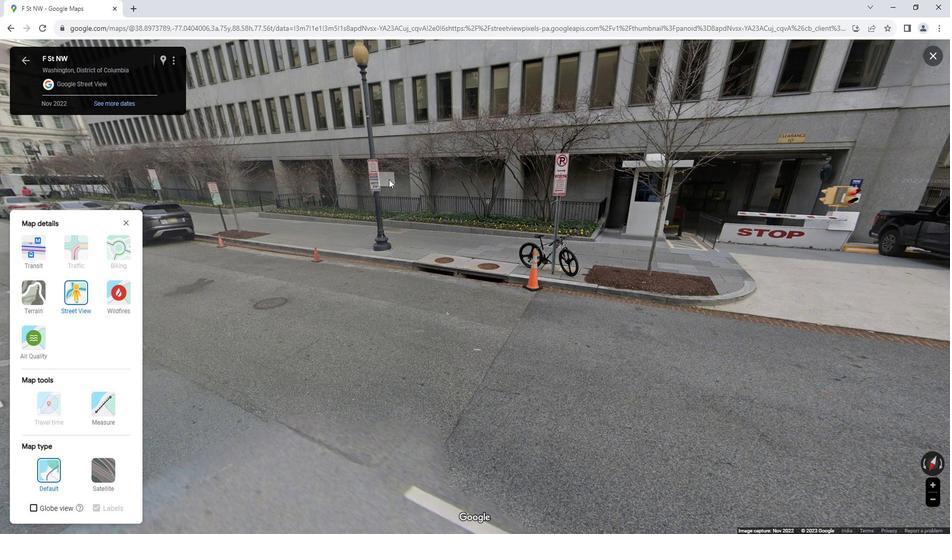 
Action: Mouse scrolled (304, 185) with delta (0, 0)
Screenshot: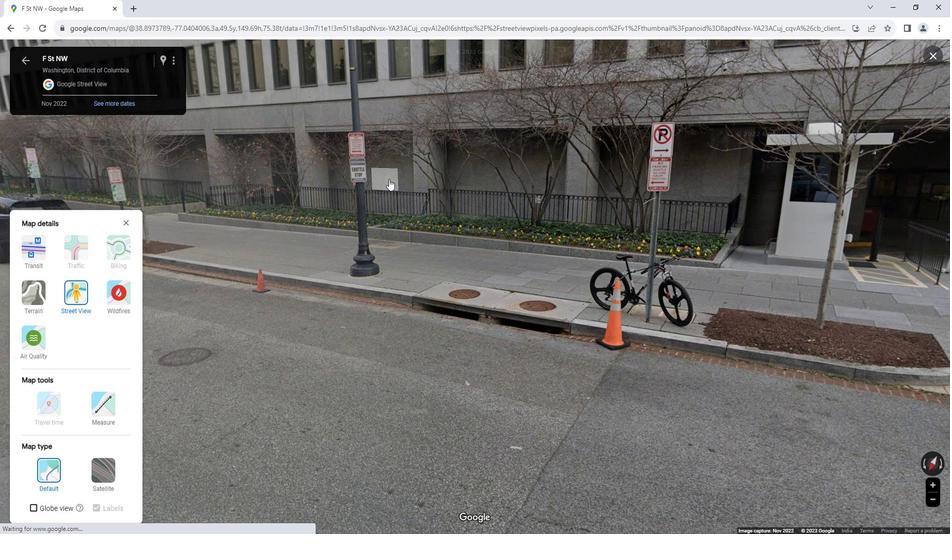 
Action: Mouse scrolled (304, 185) with delta (0, 0)
Screenshot: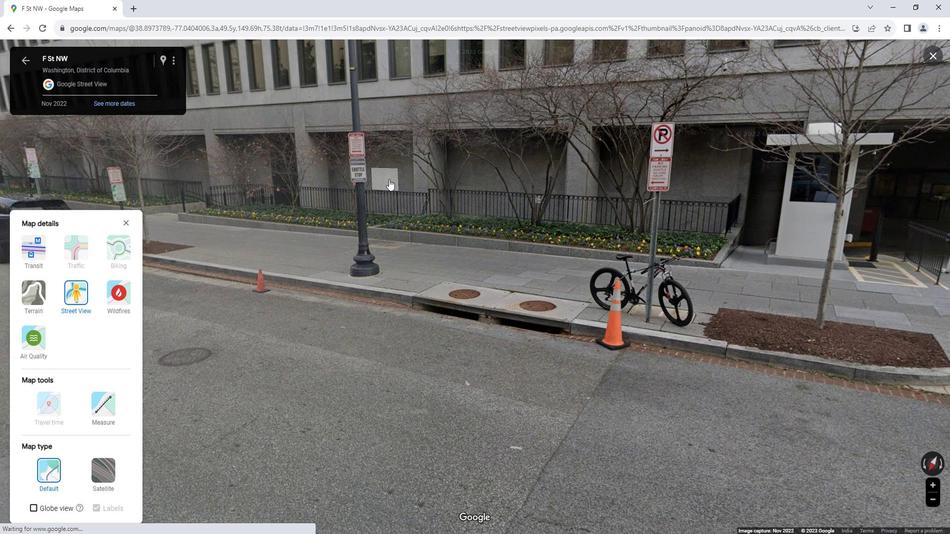 
Action: Mouse scrolled (304, 185) with delta (0, 0)
Screenshot: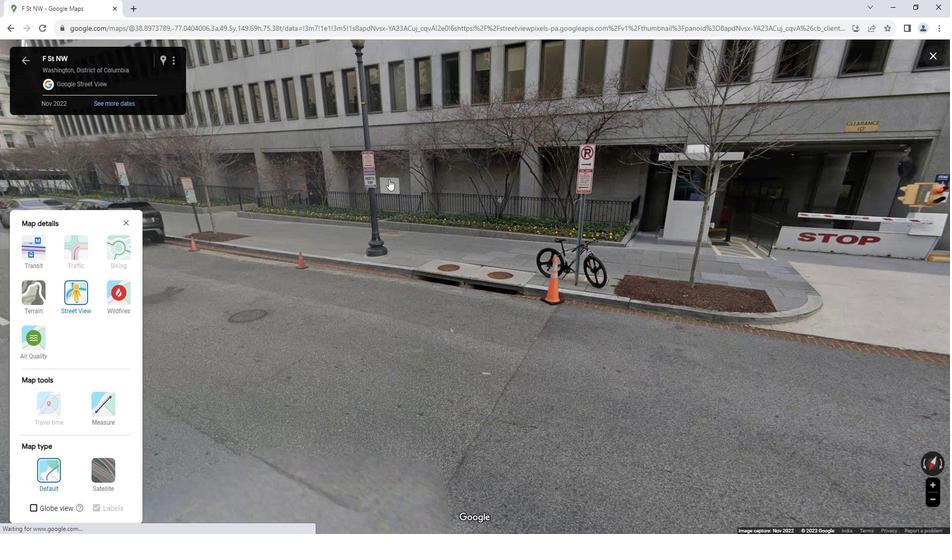 
Action: Mouse scrolled (304, 185) with delta (0, 0)
Screenshot: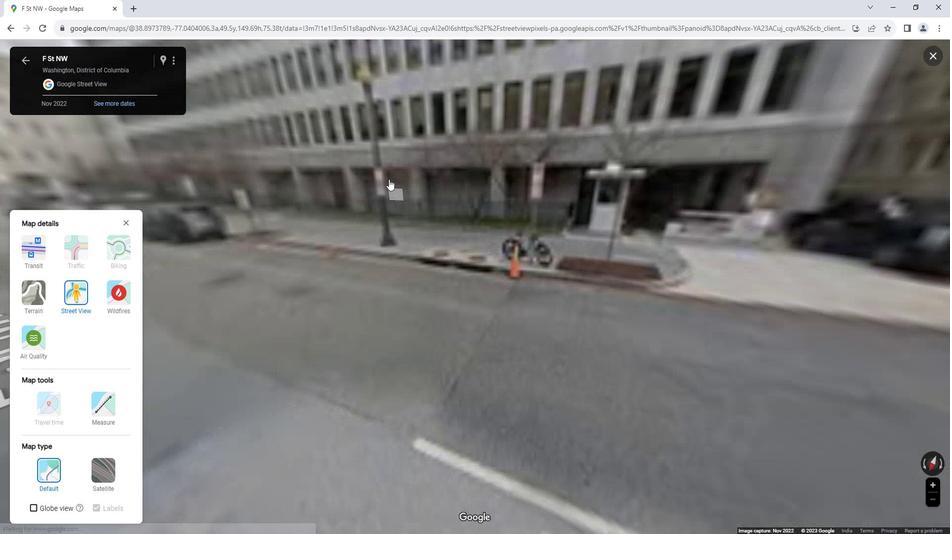 
Action: Mouse scrolled (304, 185) with delta (0, 0)
Screenshot: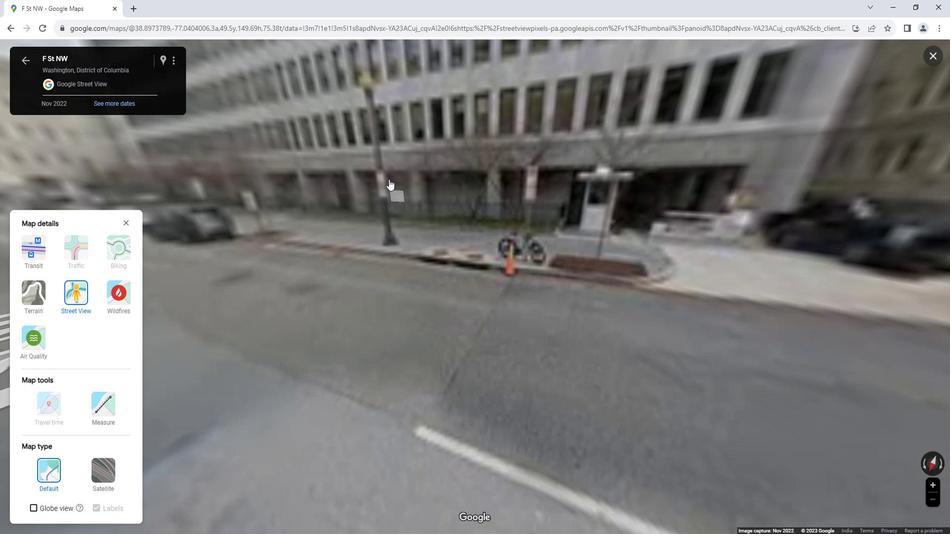 
Action: Mouse moved to (303, 187)
Screenshot: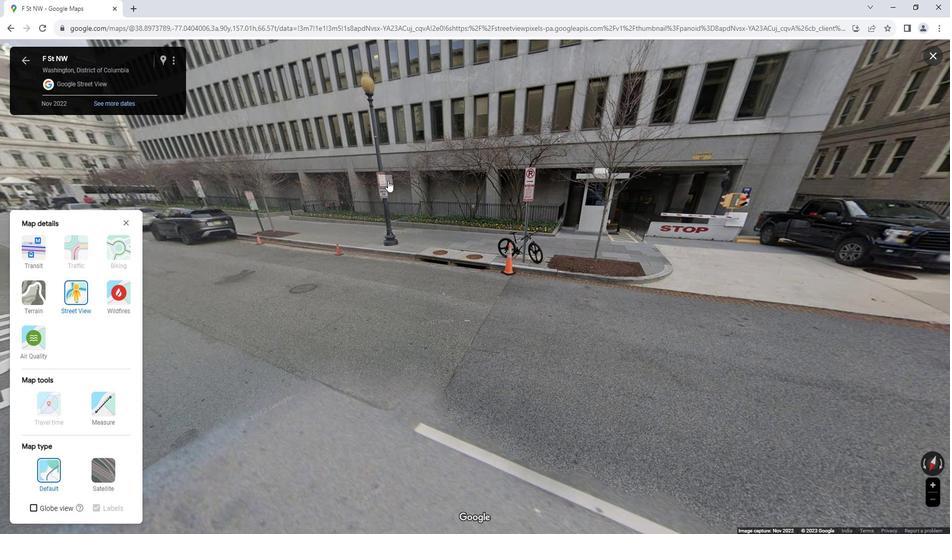 
Action: Mouse pressed left at (303, 187)
Screenshot: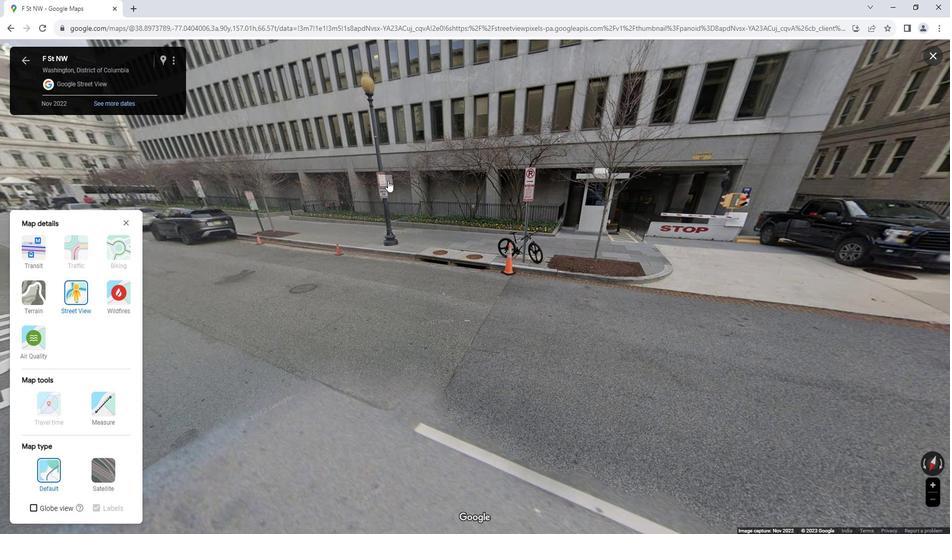 
Action: Mouse moved to (292, 329)
Screenshot: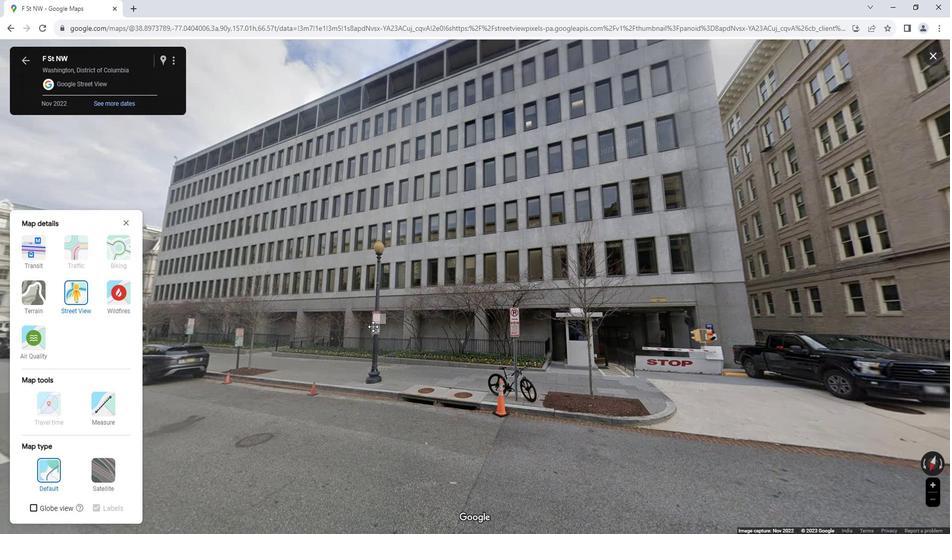 
Action: Mouse pressed right at (292, 329)
Screenshot: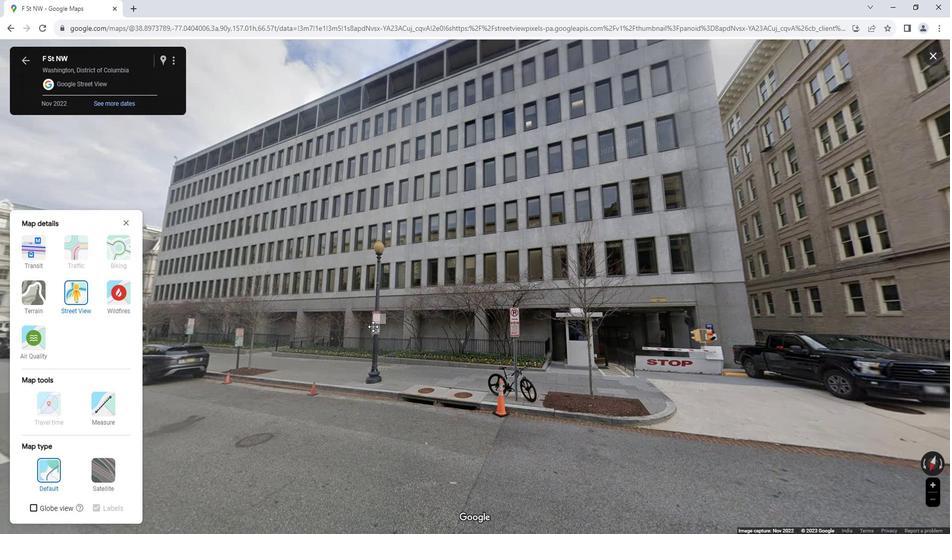 
Action: Mouse moved to (309, 324)
Screenshot: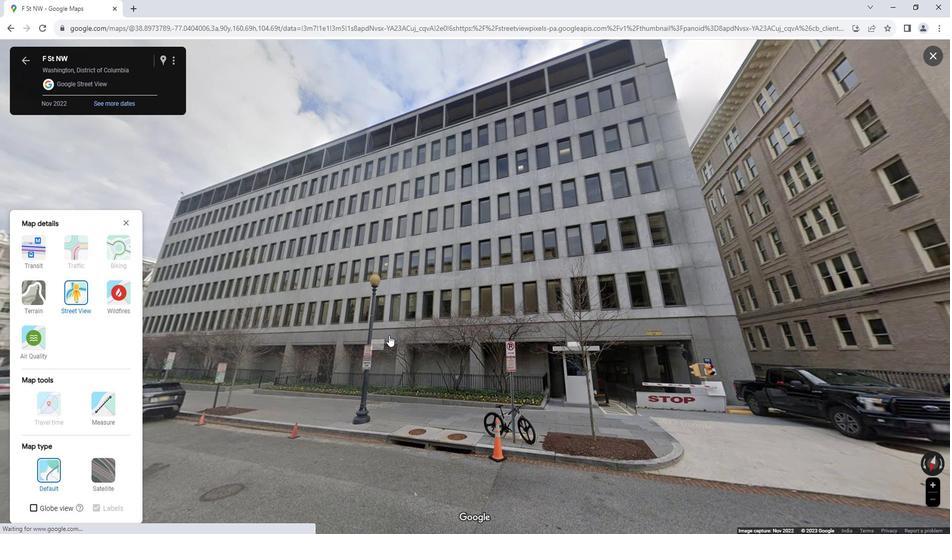 
Action: Mouse pressed left at (309, 324)
Screenshot: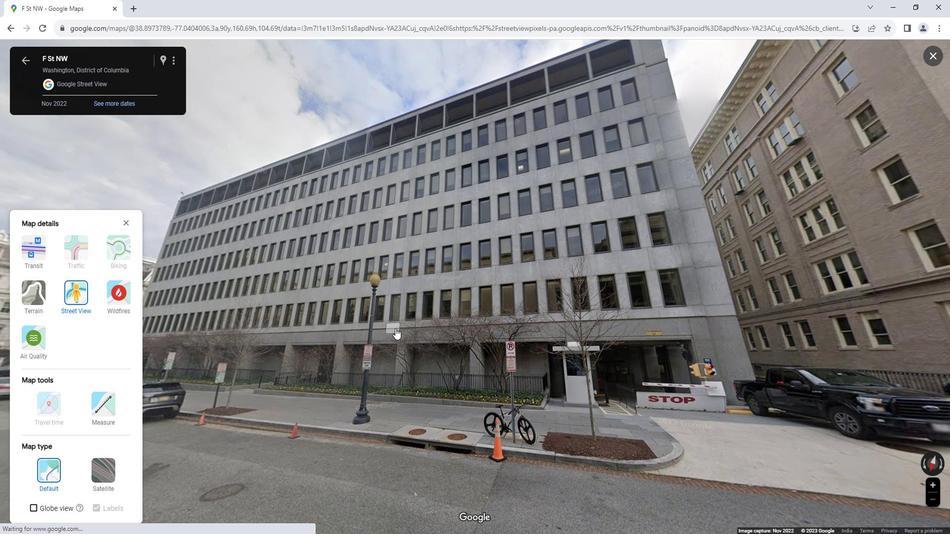 
Action: Mouse moved to (291, 275)
Screenshot: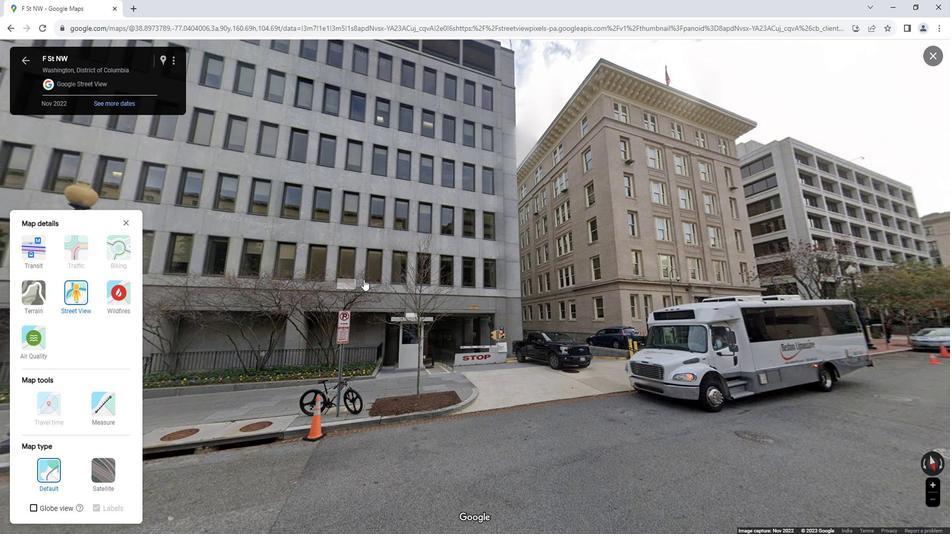 
Action: Mouse pressed left at (291, 275)
Screenshot: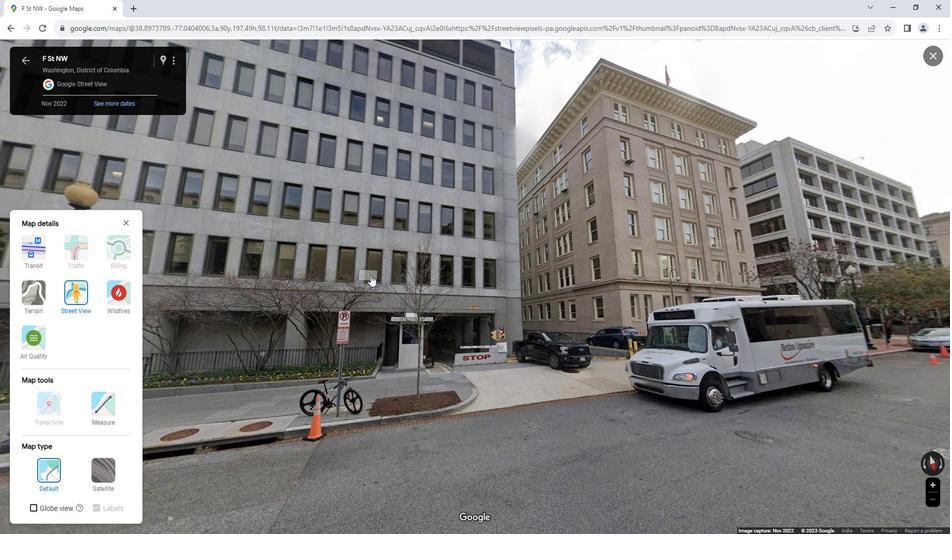 
Action: Mouse moved to (277, 237)
Screenshot: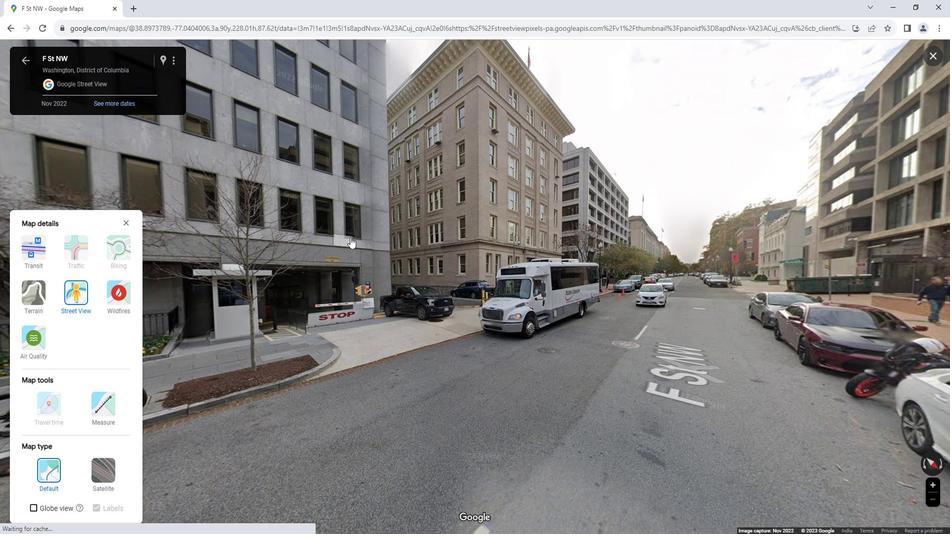 
Action: Mouse pressed left at (277, 237)
Screenshot: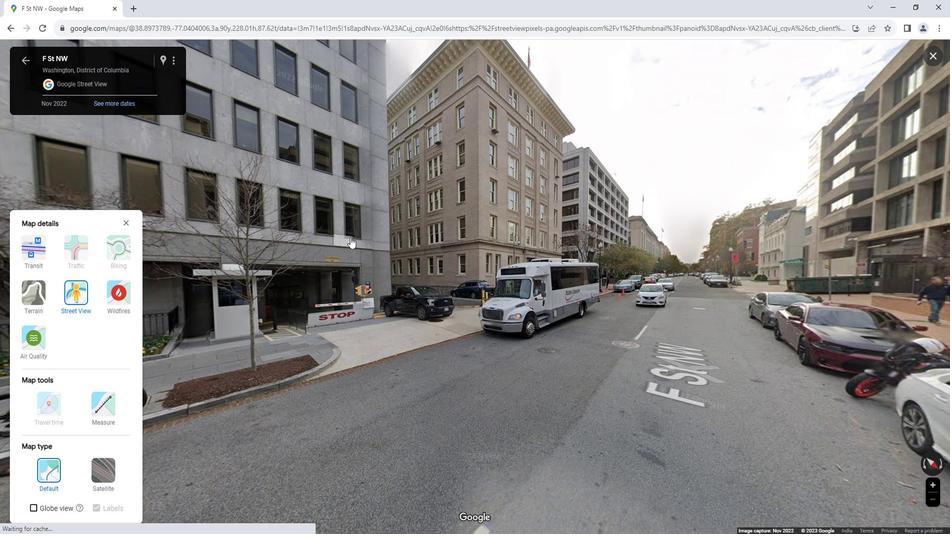 
Action: Mouse moved to (282, 235)
Screenshot: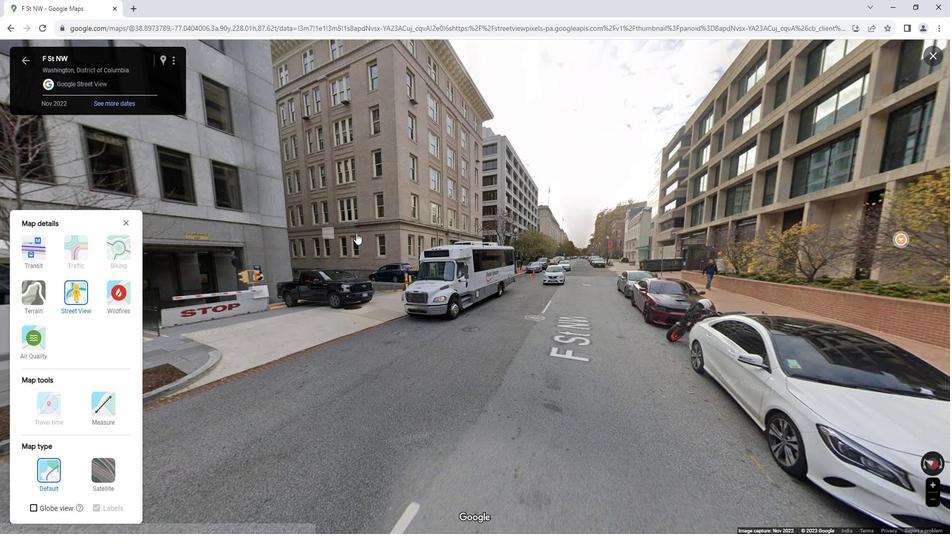 
Action: Mouse pressed left at (282, 235)
Screenshot: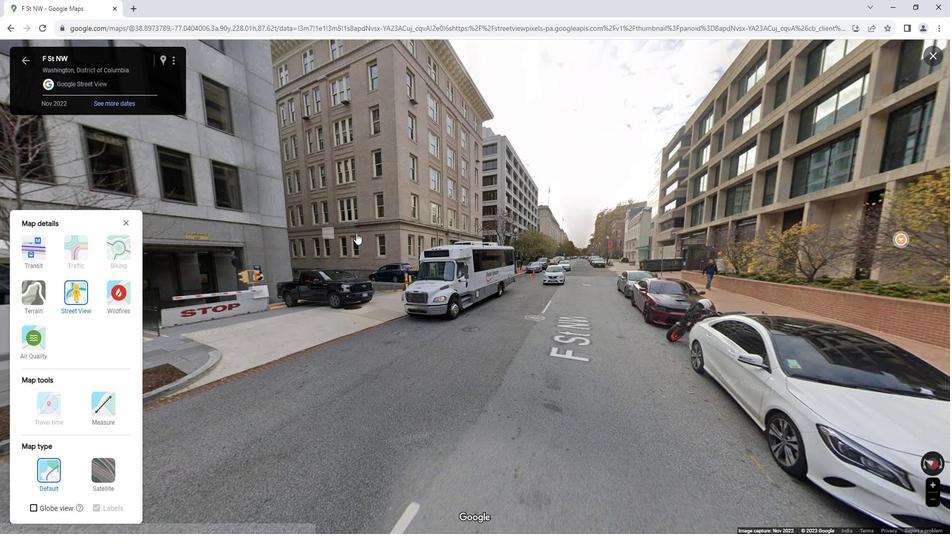 
Action: Mouse moved to (234, 214)
Screenshot: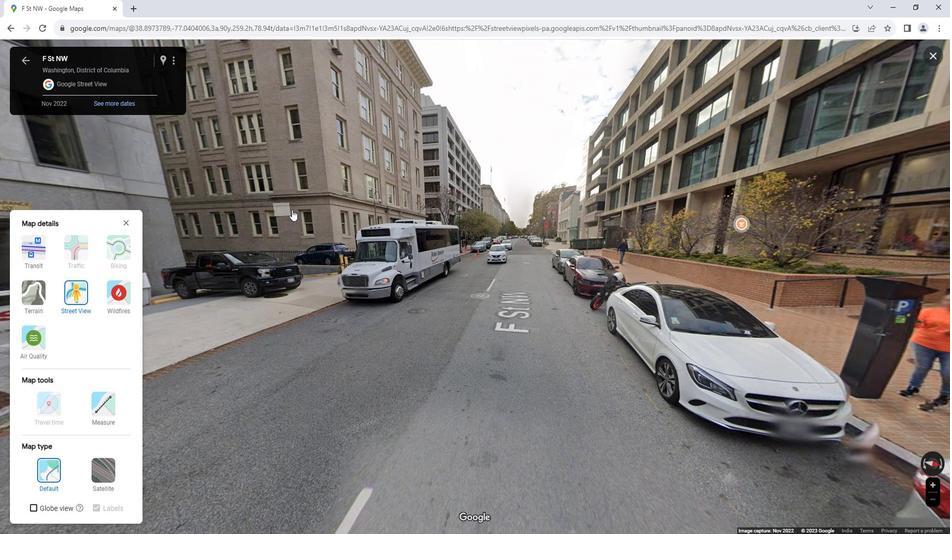 
Action: Mouse pressed left at (234, 214)
Screenshot: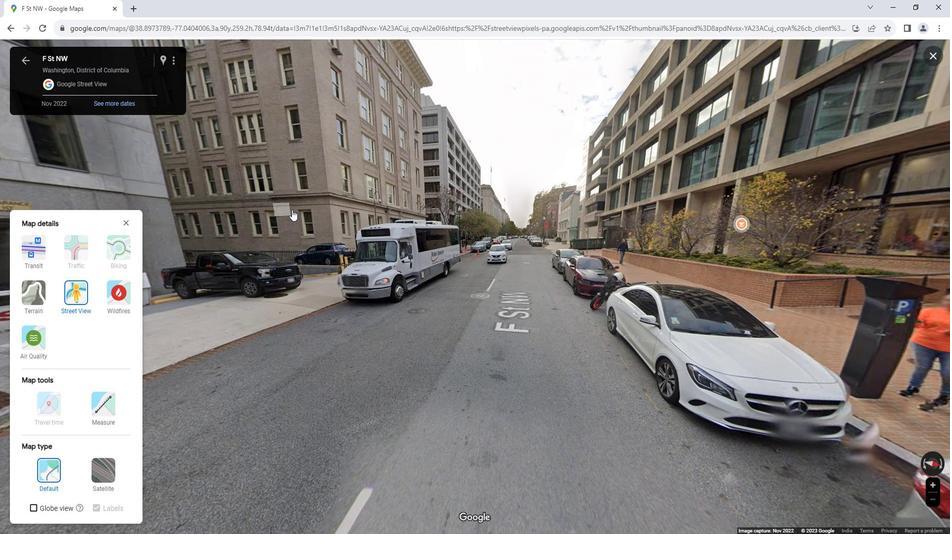 
Action: Mouse moved to (37, 71)
Screenshot: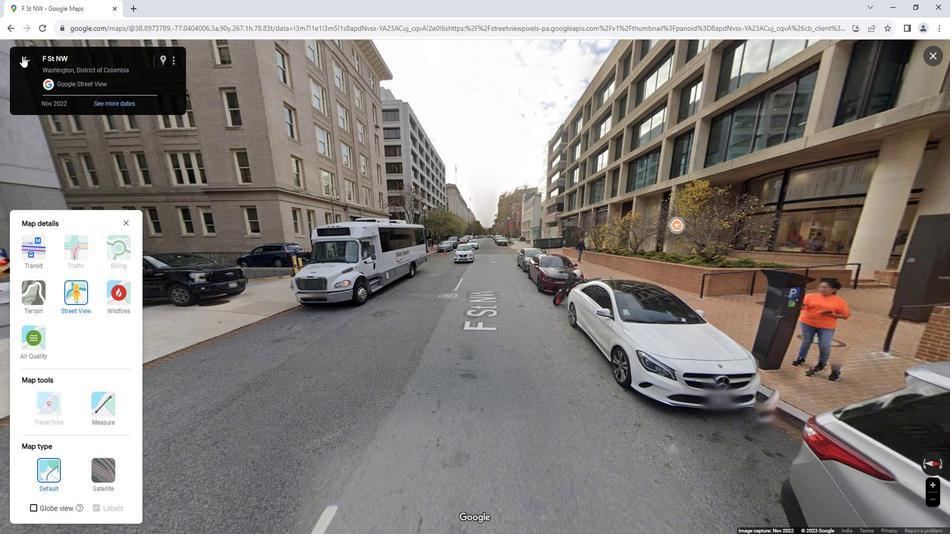 
Action: Mouse pressed left at (37, 71)
Screenshot: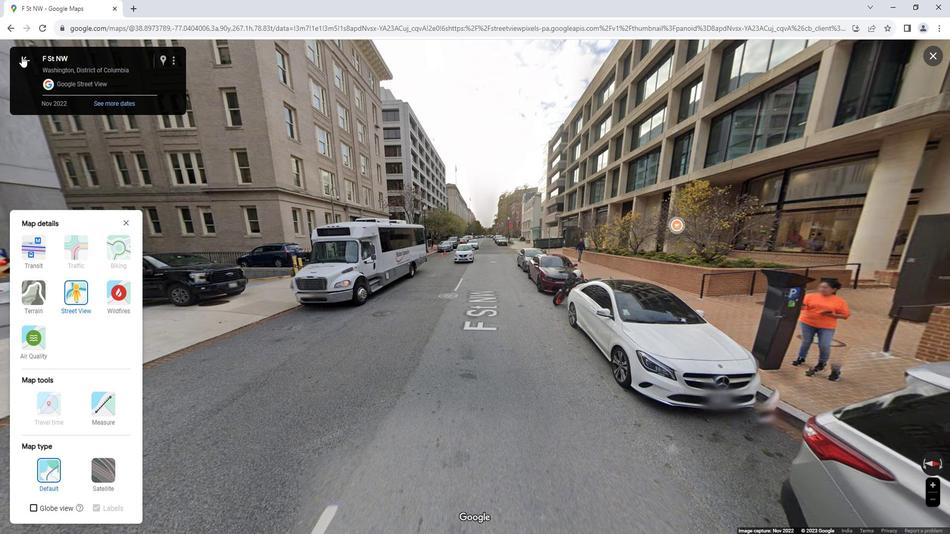 
Action: Mouse moved to (373, 281)
Screenshot: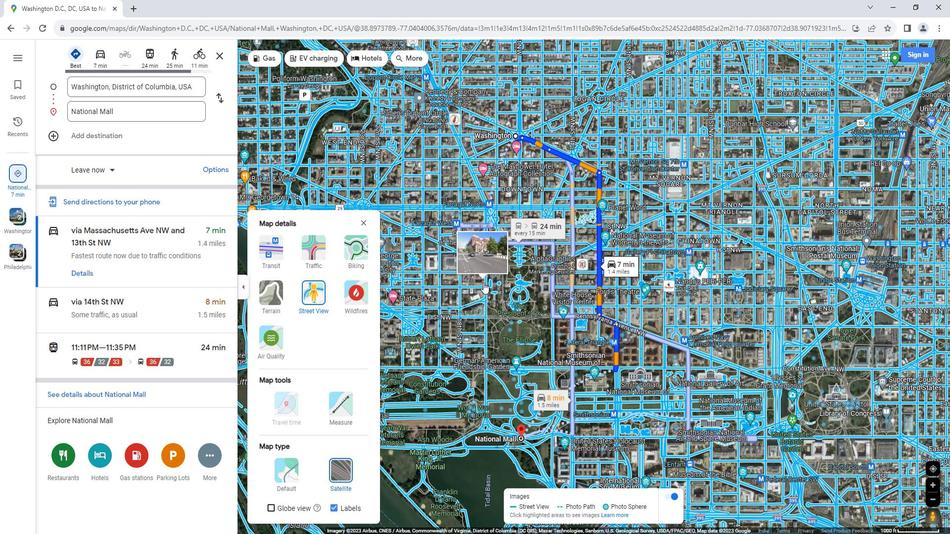 
Action: Mouse scrolled (373, 282) with delta (0, 0)
Screenshot: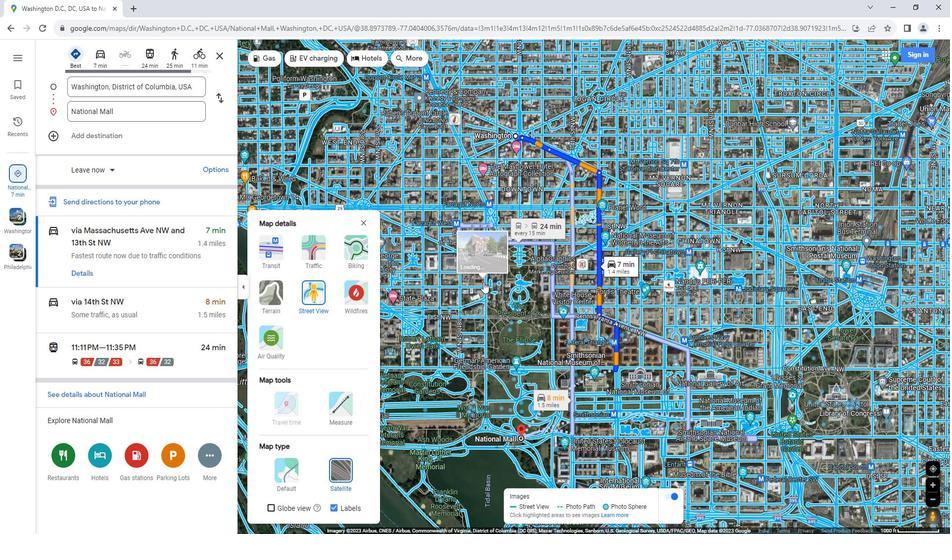 
Action: Mouse moved to (371, 282)
Screenshot: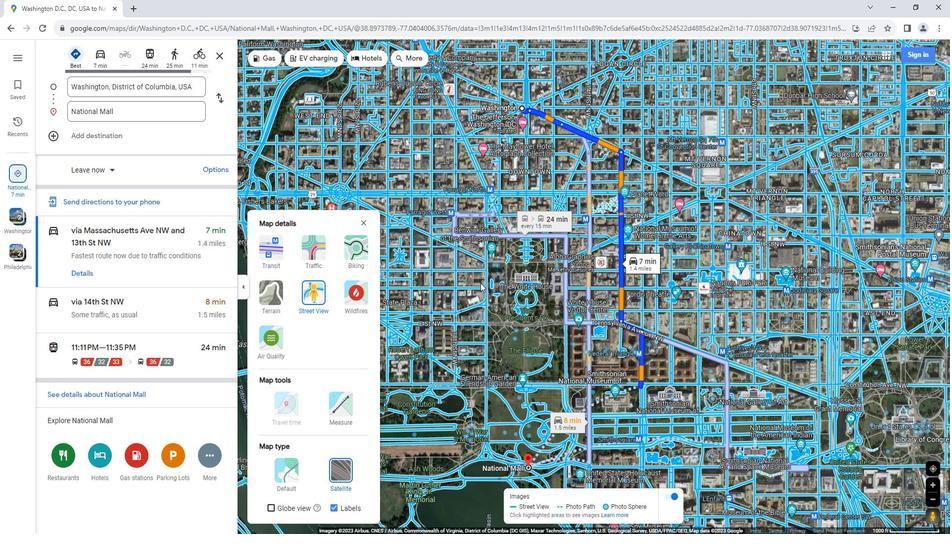 
Action: Mouse scrolled (371, 282) with delta (0, 0)
Screenshot: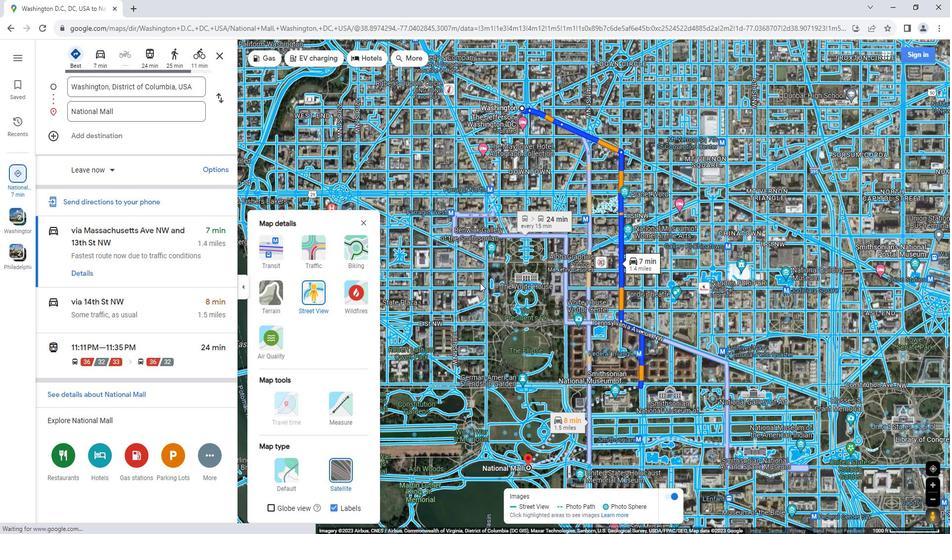 
Action: Mouse moved to (424, 299)
Screenshot: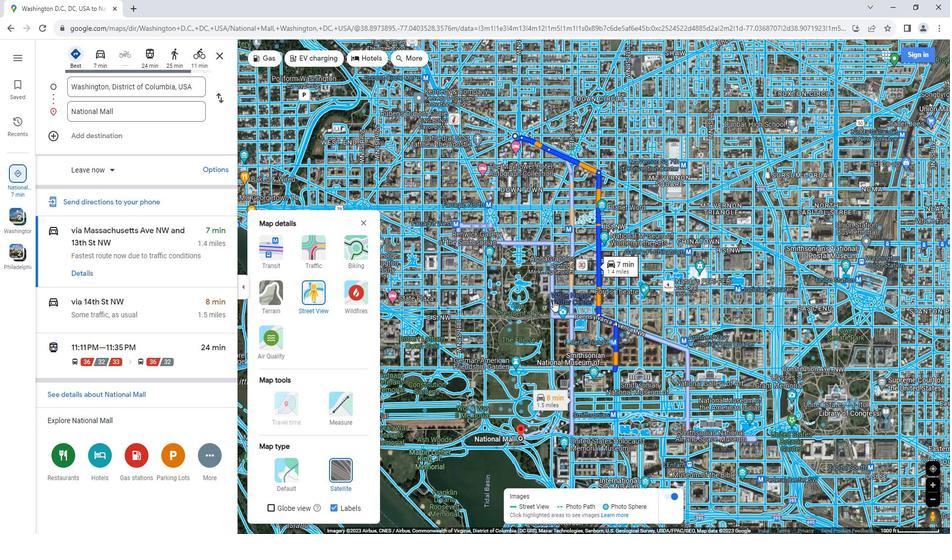 
Action: Mouse scrolled (424, 298) with delta (0, 0)
Screenshot: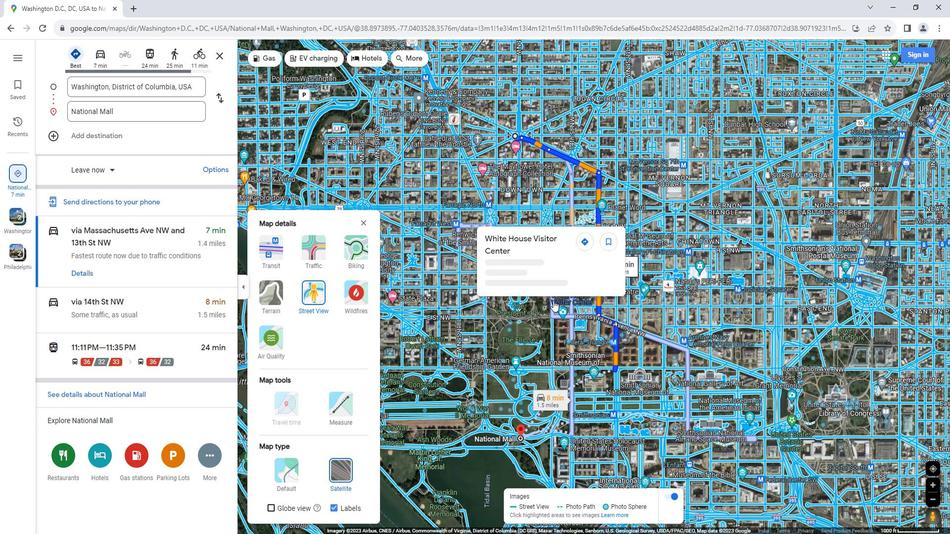 
Action: Mouse scrolled (424, 298) with delta (0, 0)
Screenshot: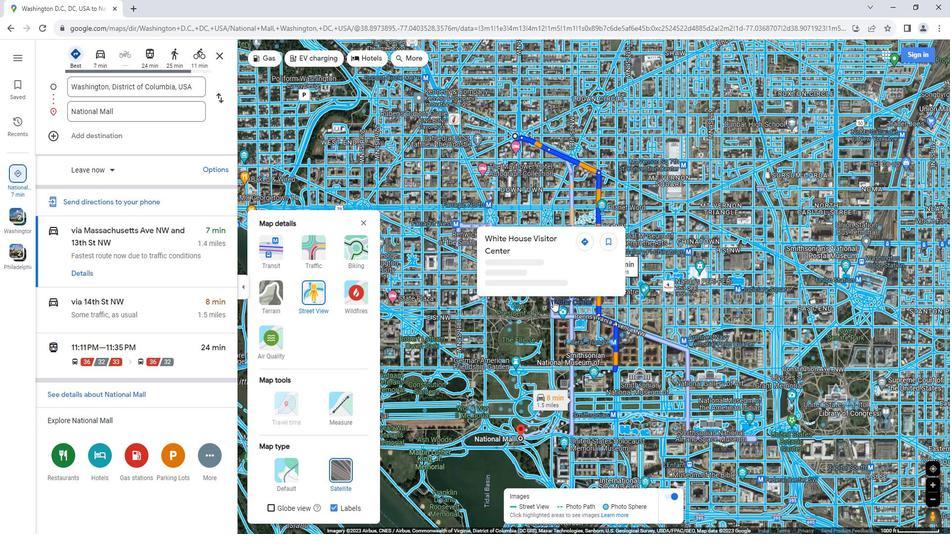 
Action: Mouse scrolled (424, 298) with delta (0, 0)
Screenshot: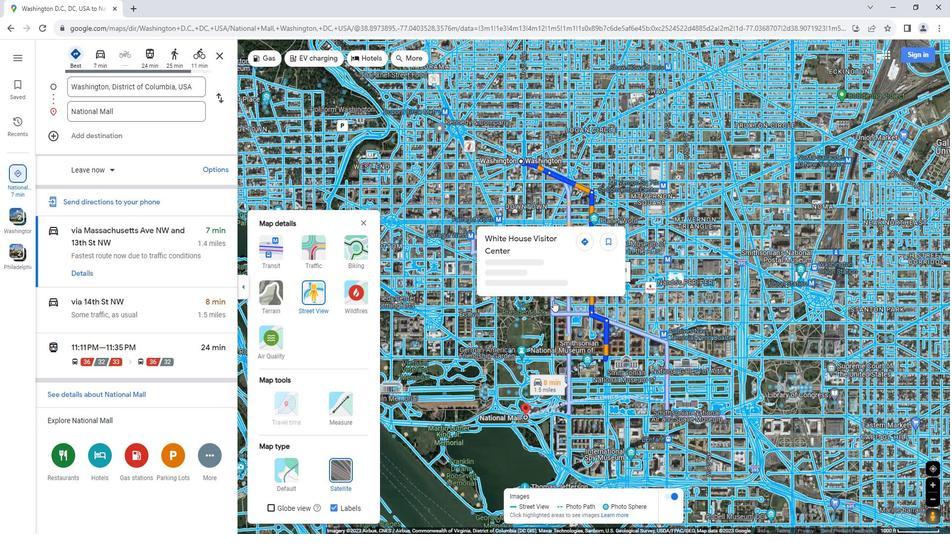 
Action: Mouse scrolled (424, 299) with delta (0, 0)
Screenshot: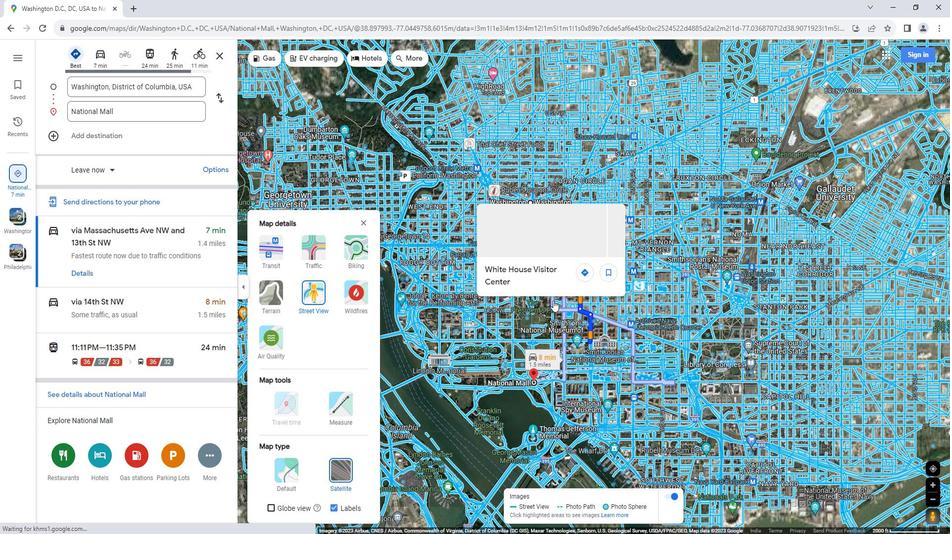 
Action: Mouse scrolled (424, 299) with delta (0, 0)
Screenshot: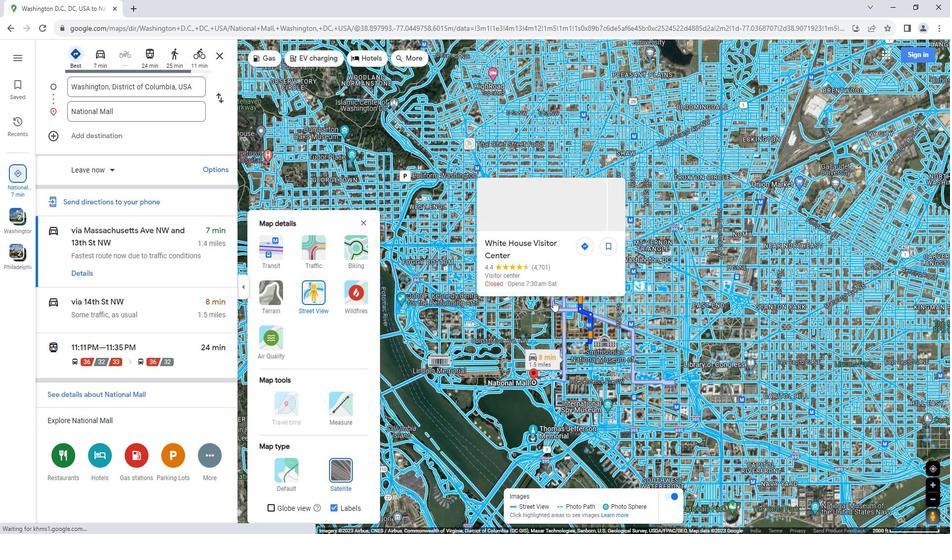
Action: Mouse scrolled (424, 299) with delta (0, 0)
Screenshot: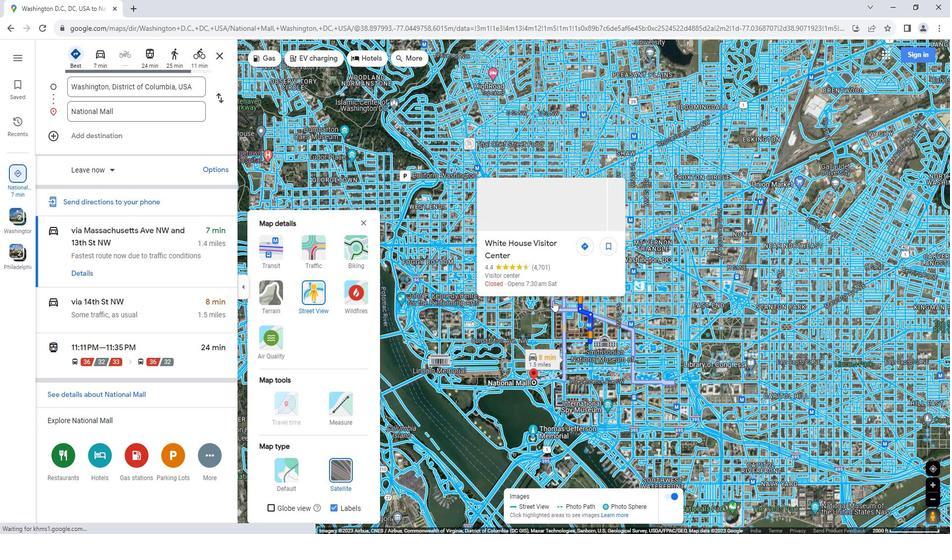 
Action: Mouse moved to (353, 119)
Screenshot: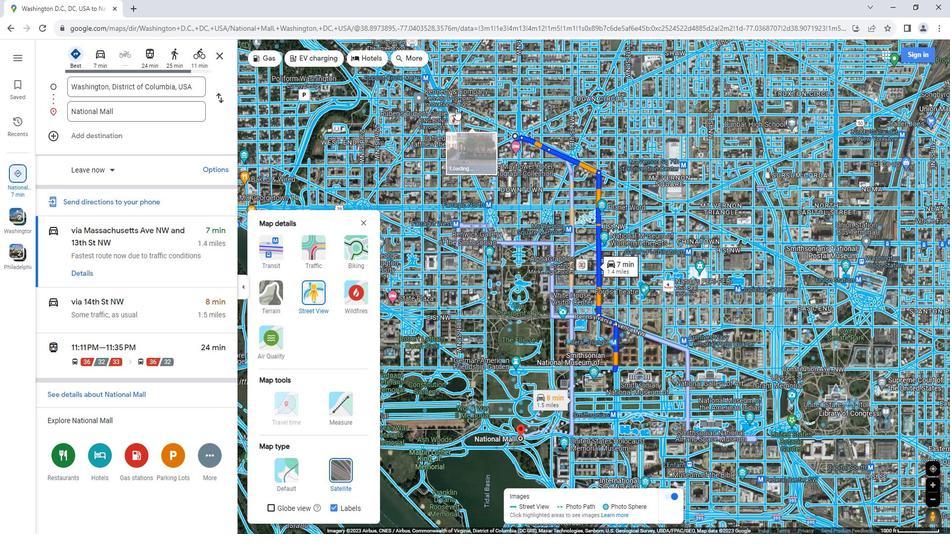 
Action: Mouse pressed left at (353, 119)
Screenshot: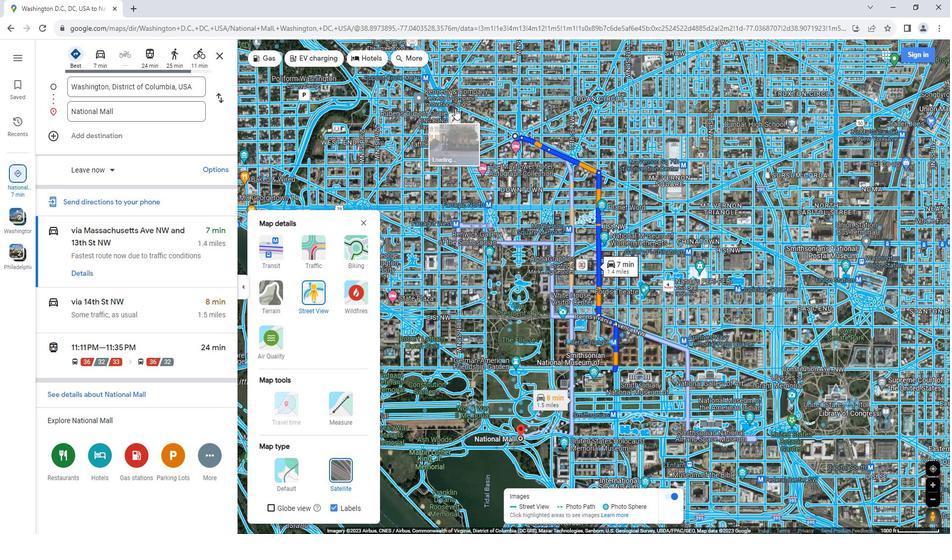 
Action: Mouse moved to (354, 202)
Screenshot: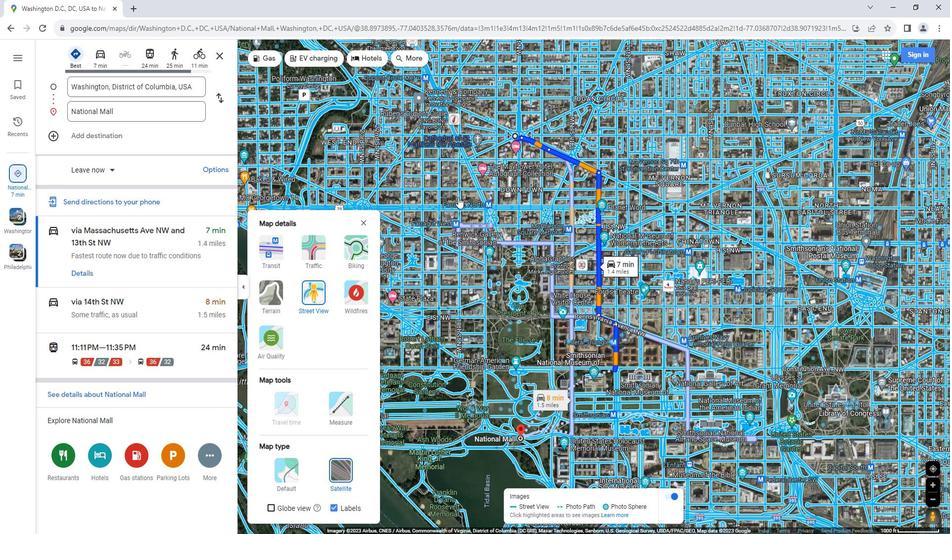 
